 Task: Create a rule from the Routing list, Task moved to a section -> Set Priority in the project AcePlan , set the section as Done clear the priority
Action: Mouse moved to (48, 329)
Screenshot: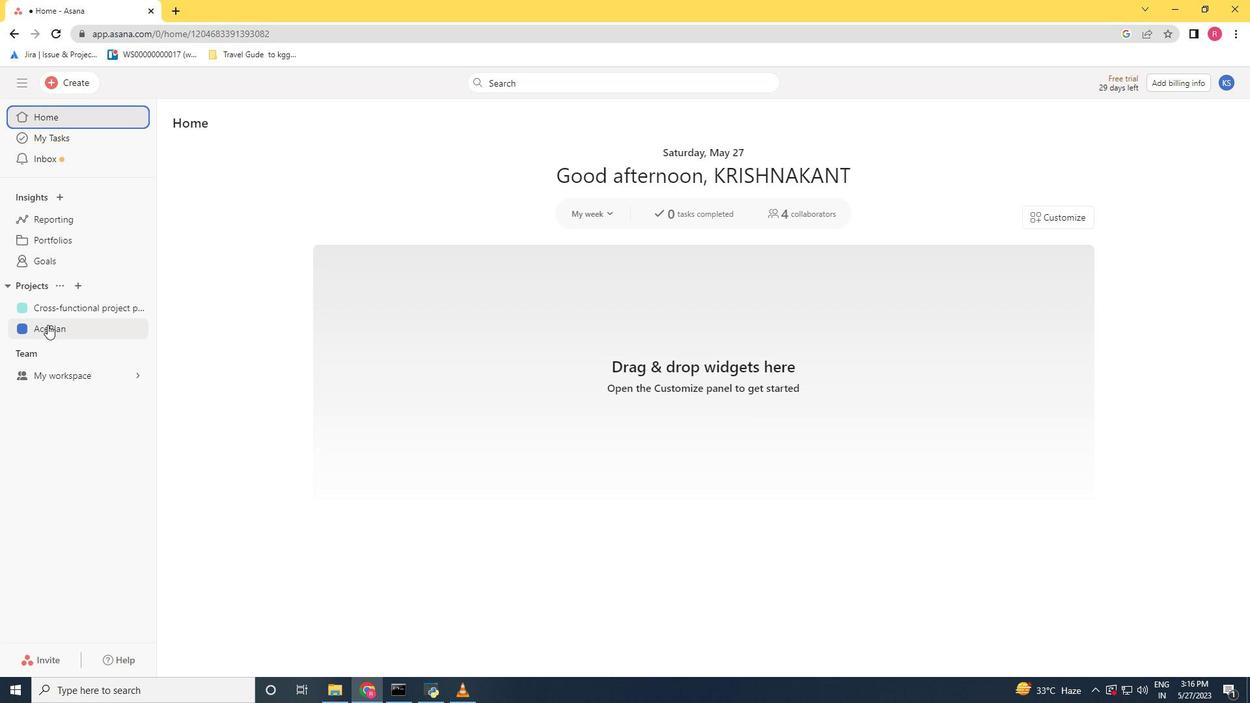 
Action: Mouse pressed left at (48, 329)
Screenshot: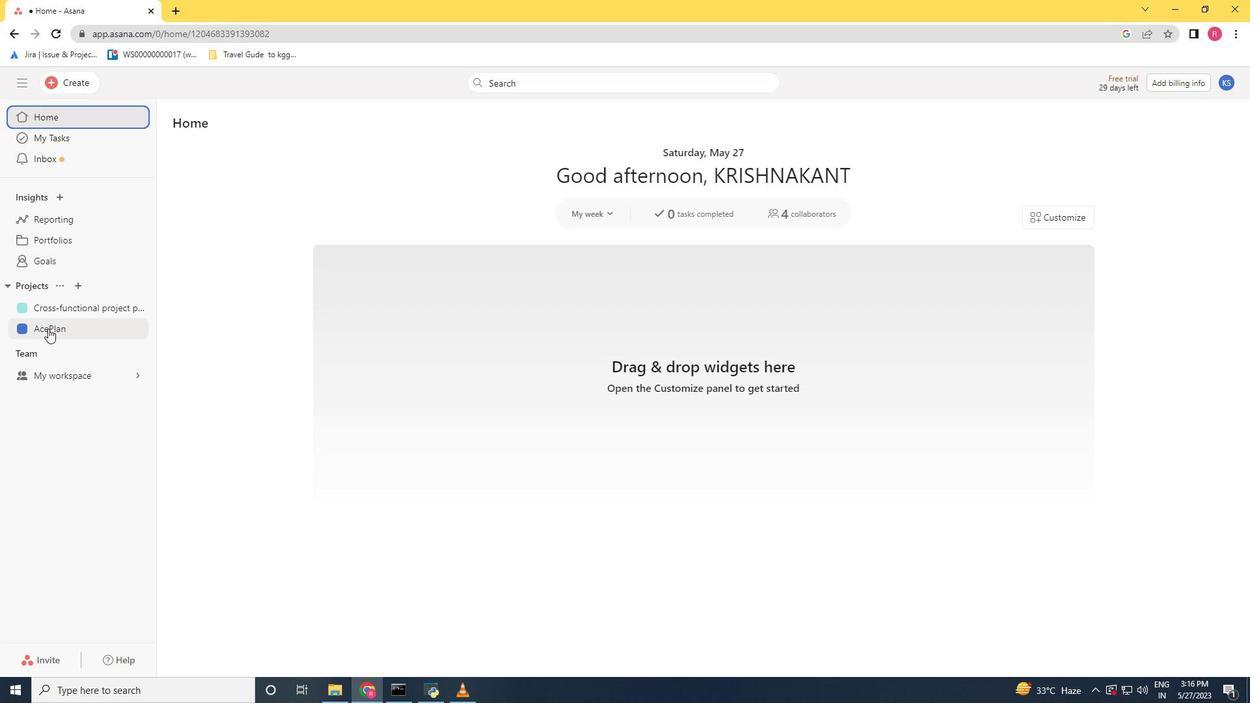 
Action: Mouse moved to (1196, 132)
Screenshot: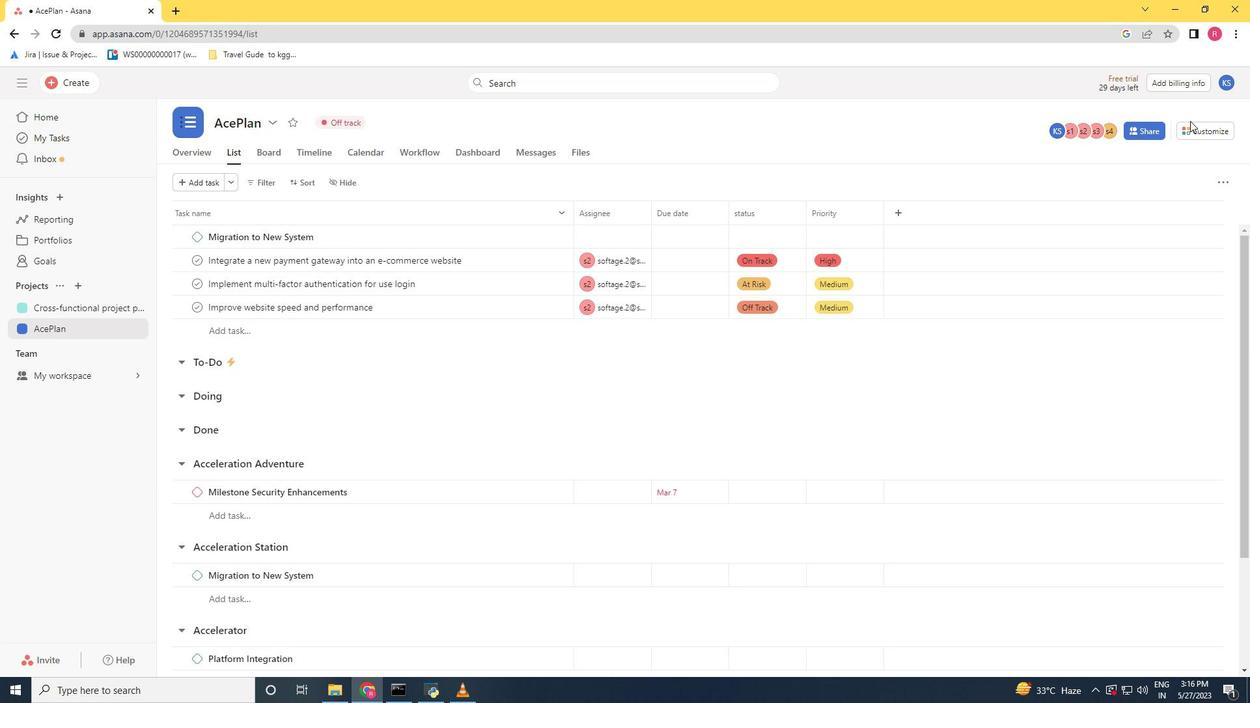 
Action: Mouse pressed left at (1196, 132)
Screenshot: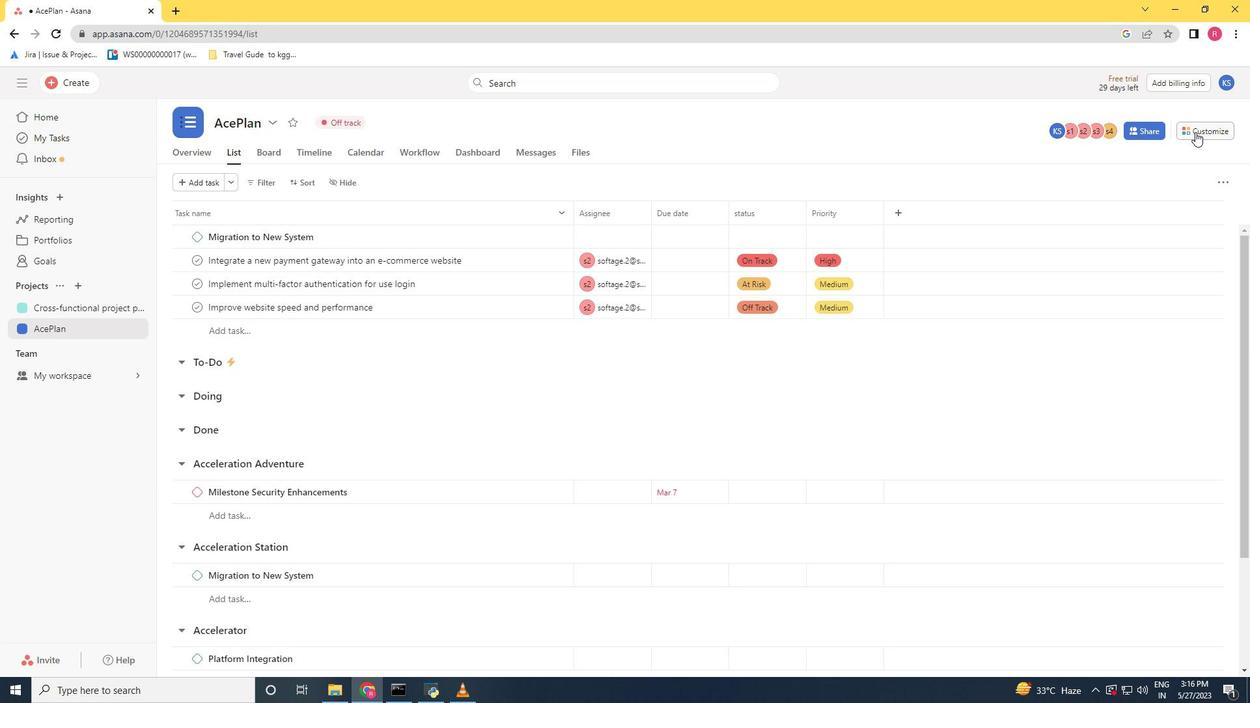 
Action: Mouse moved to (989, 302)
Screenshot: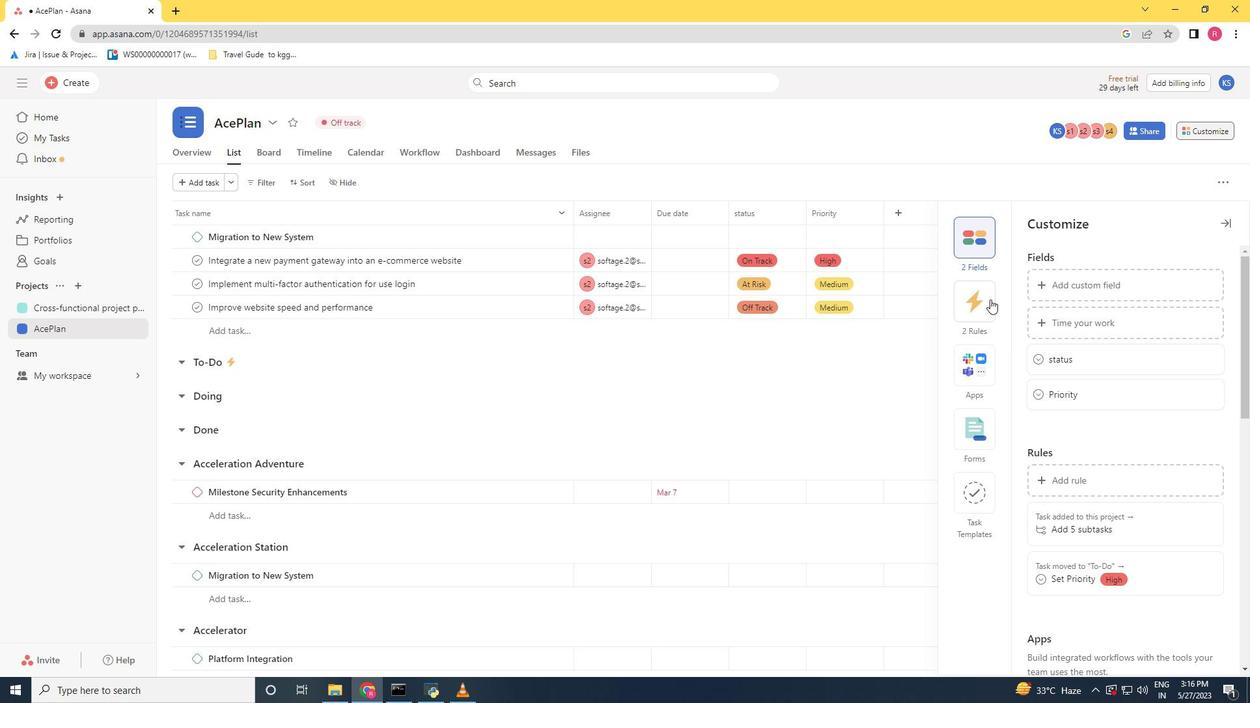 
Action: Mouse pressed left at (989, 302)
Screenshot: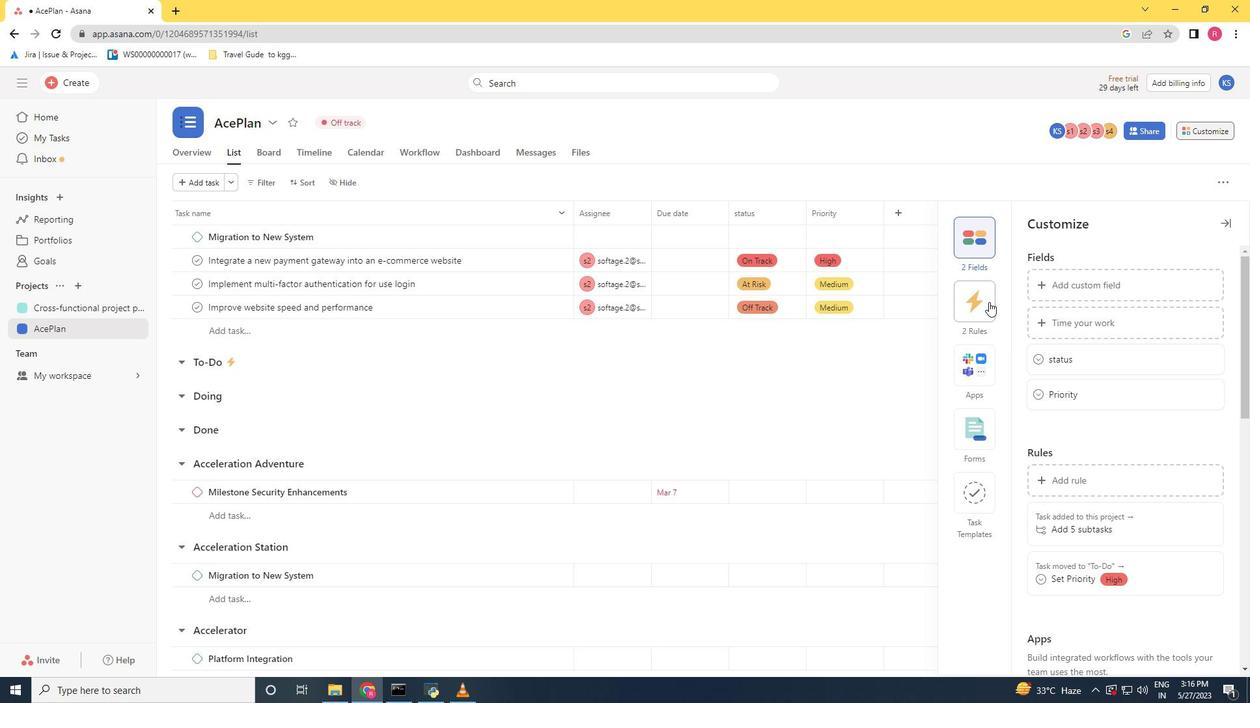 
Action: Mouse moved to (1075, 276)
Screenshot: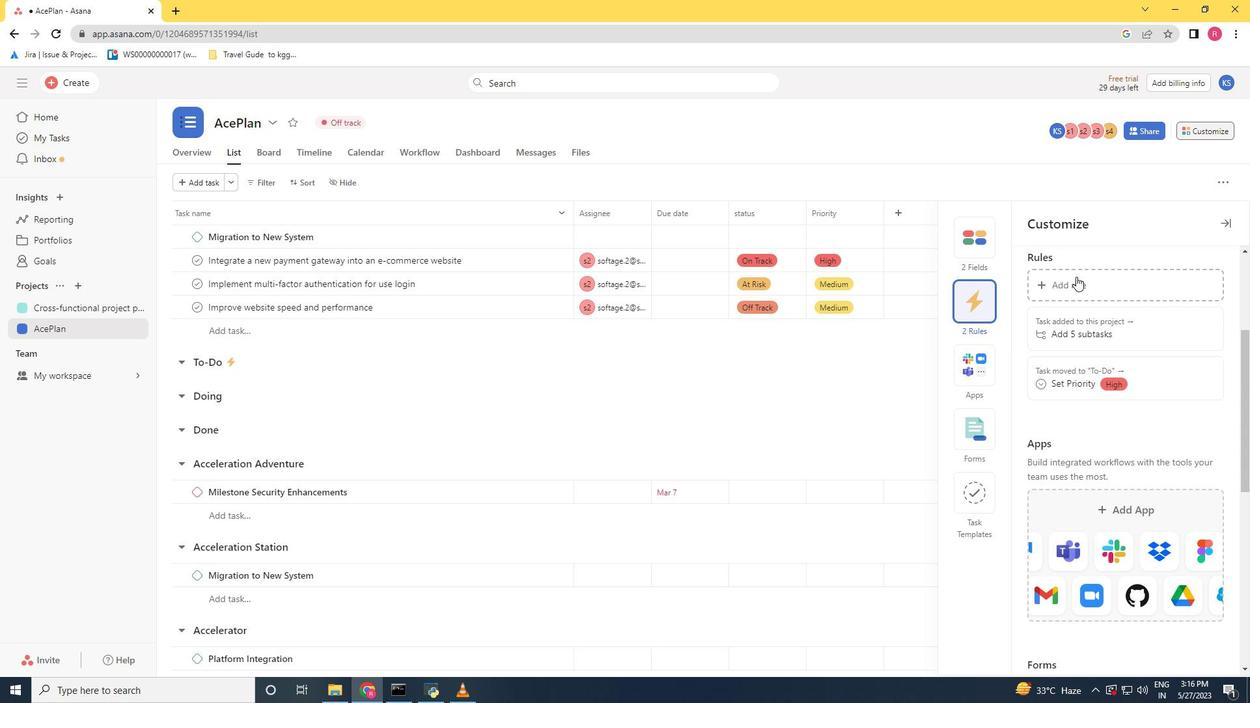 
Action: Mouse pressed left at (1075, 276)
Screenshot: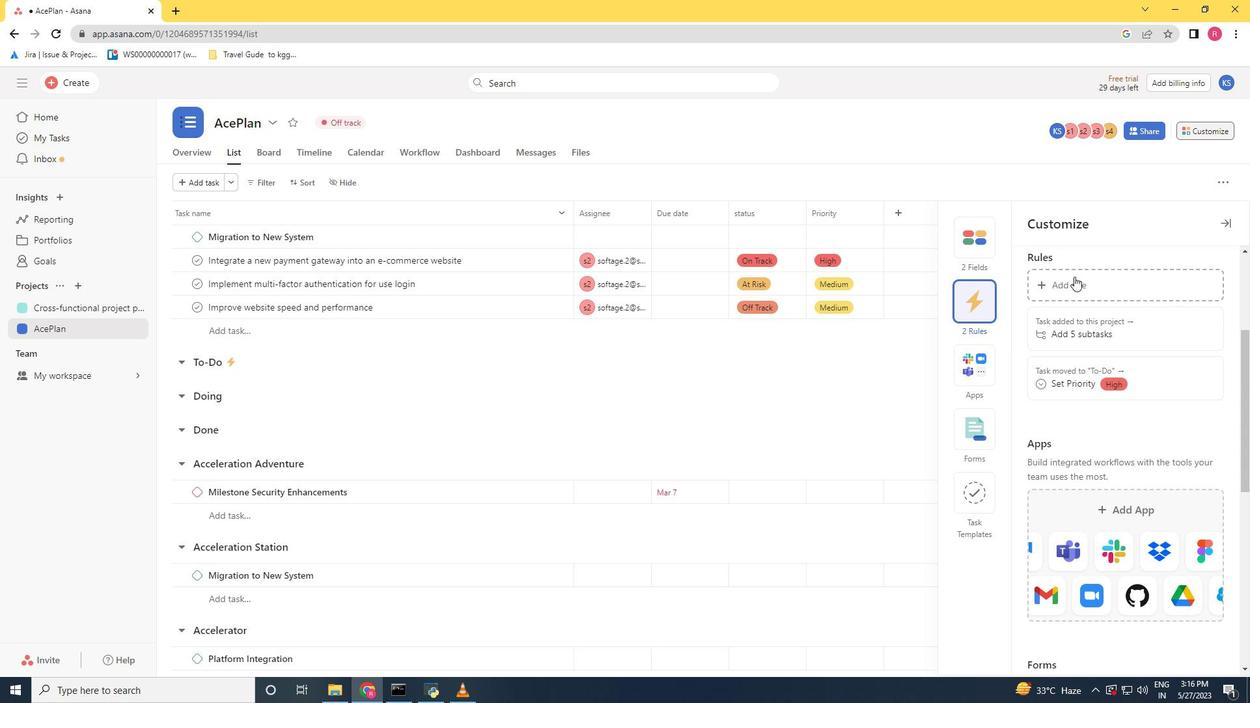 
Action: Mouse moved to (283, 192)
Screenshot: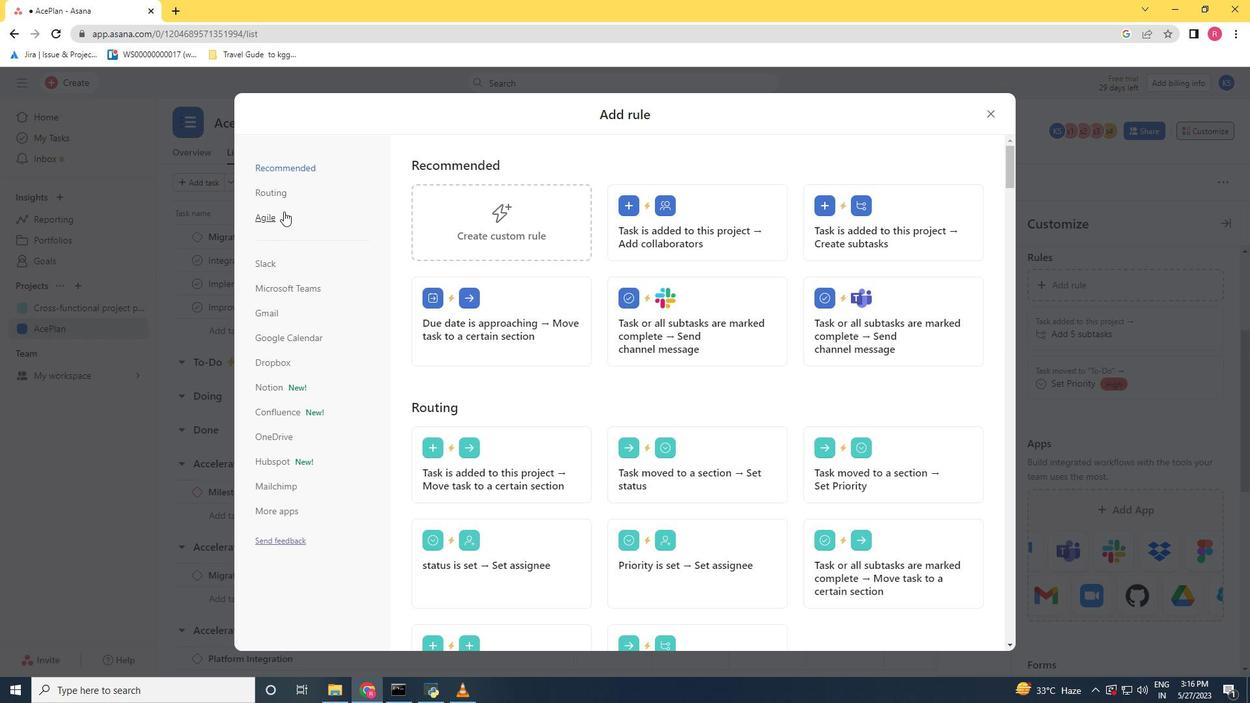 
Action: Mouse pressed left at (283, 192)
Screenshot: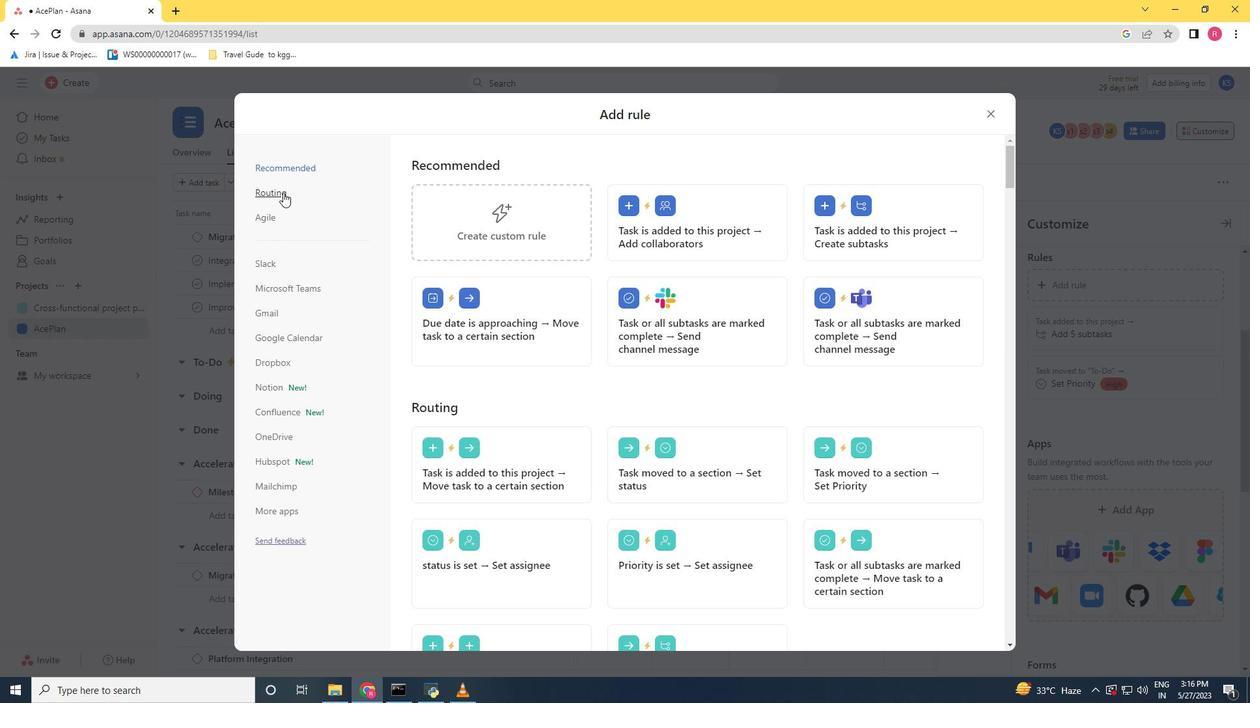 
Action: Mouse moved to (632, 237)
Screenshot: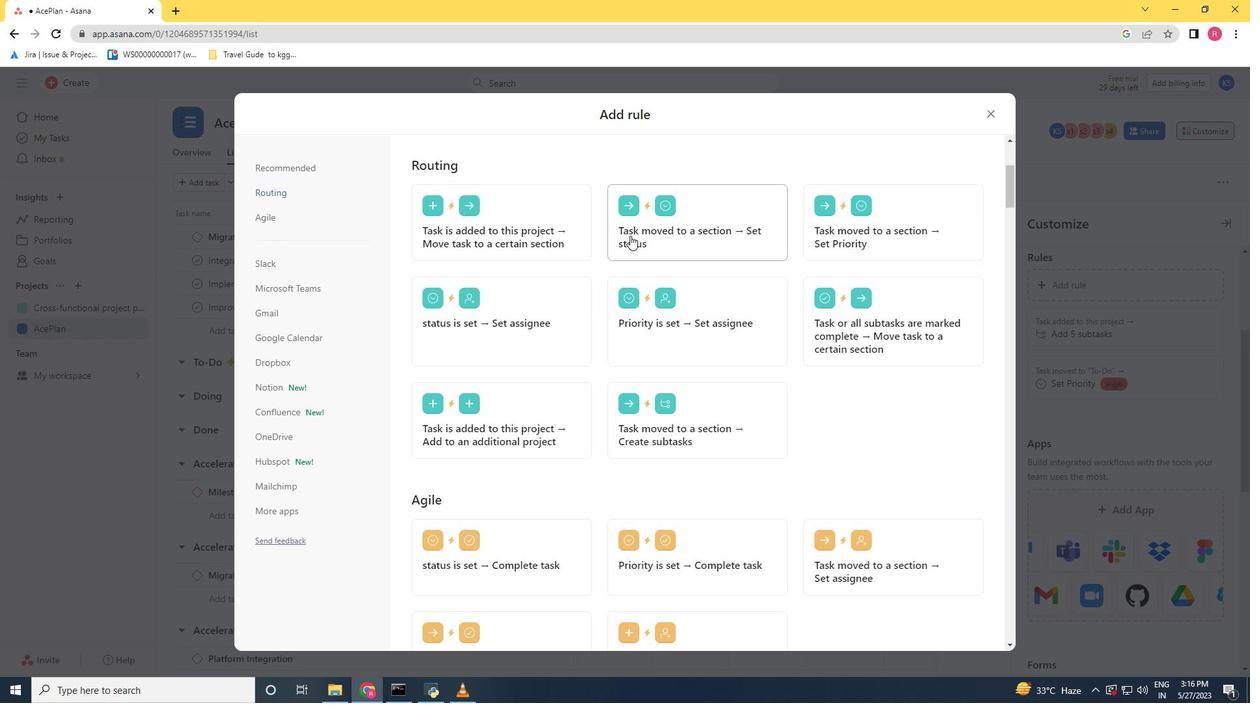 
Action: Mouse pressed left at (632, 237)
Screenshot: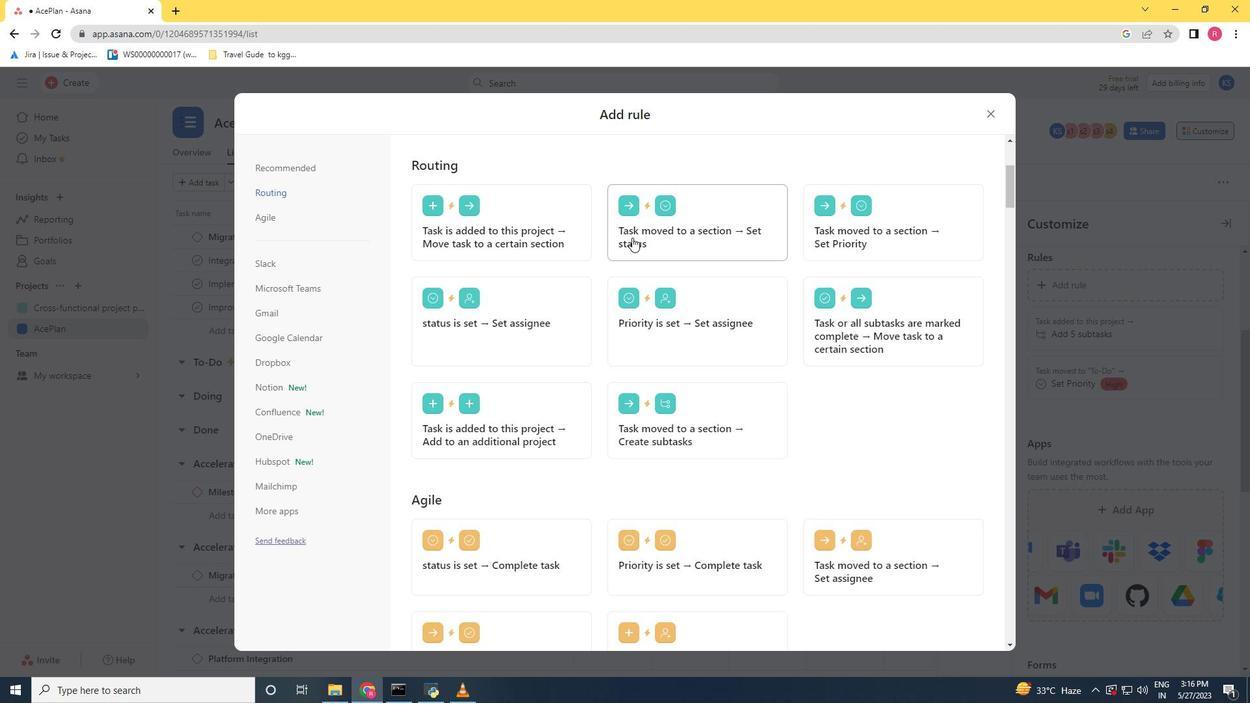 
Action: Mouse moved to (572, 345)
Screenshot: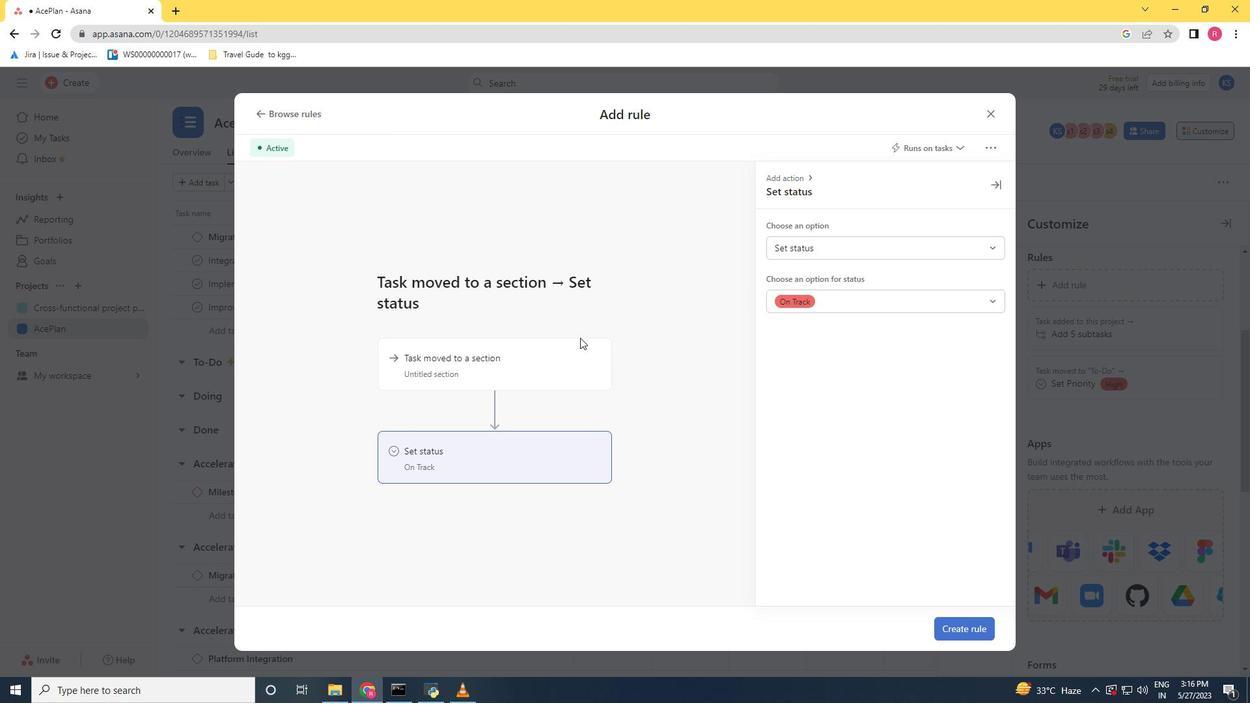 
Action: Mouse pressed left at (572, 345)
Screenshot: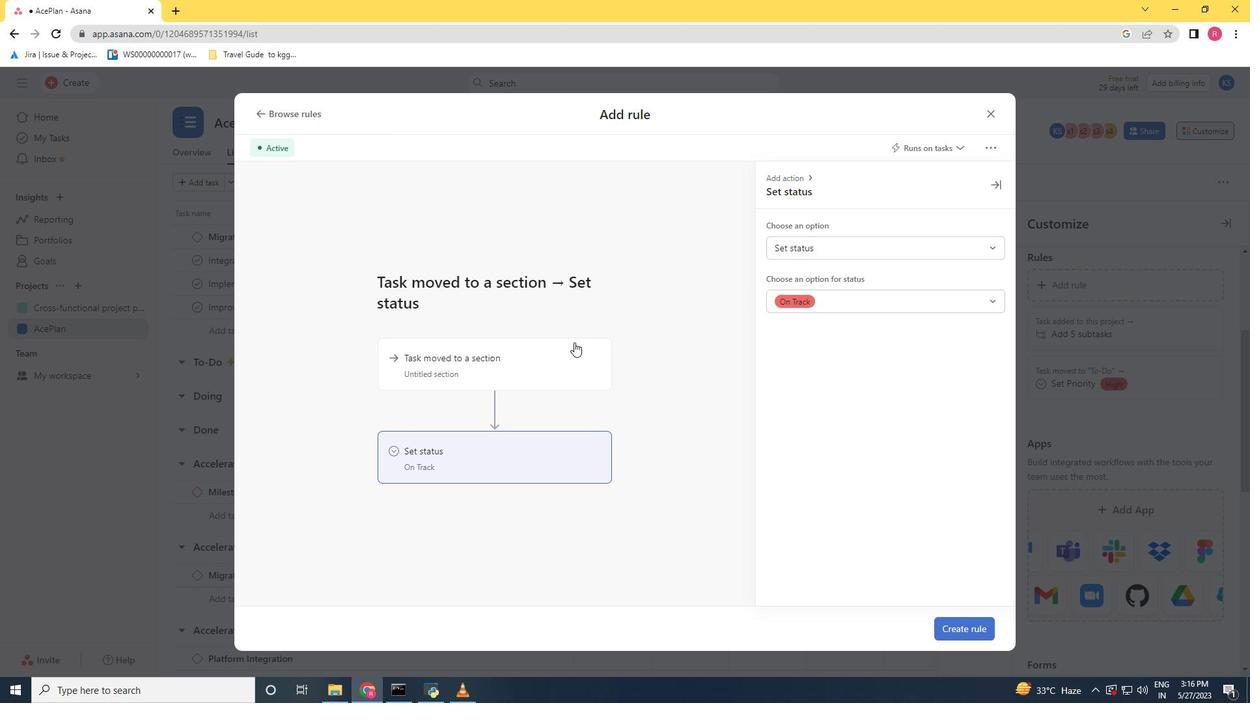 
Action: Mouse moved to (893, 242)
Screenshot: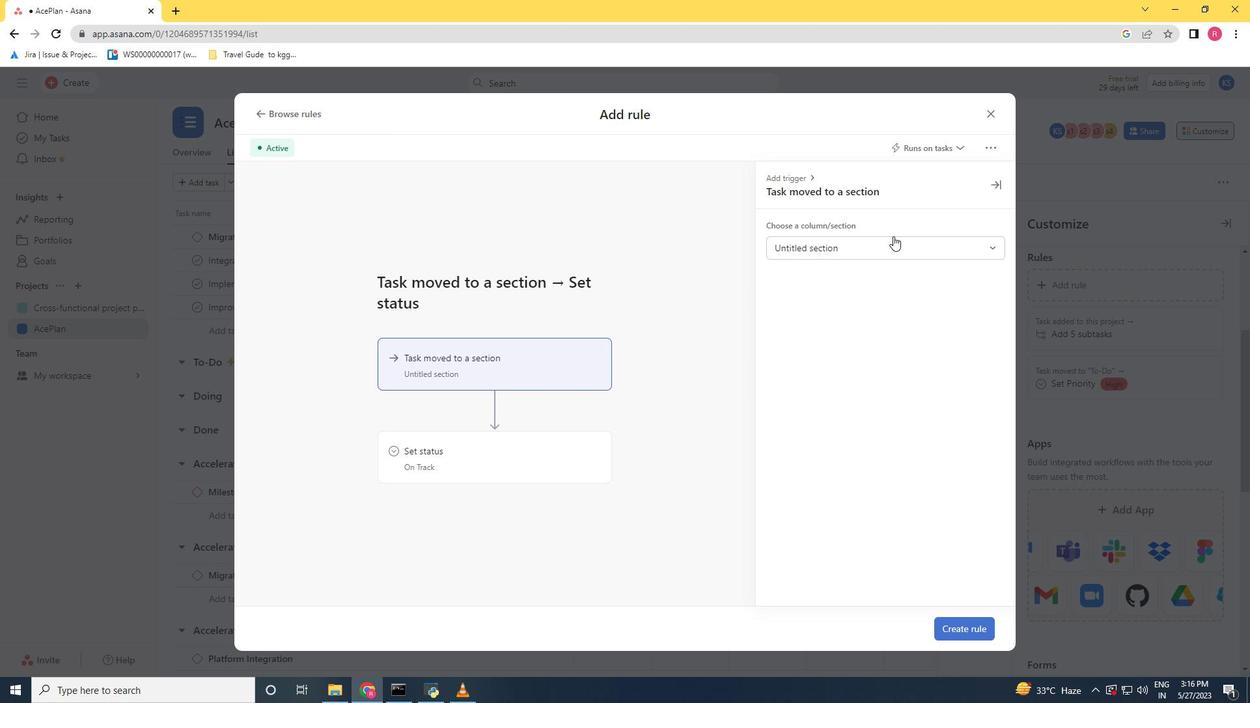 
Action: Mouse pressed left at (893, 242)
Screenshot: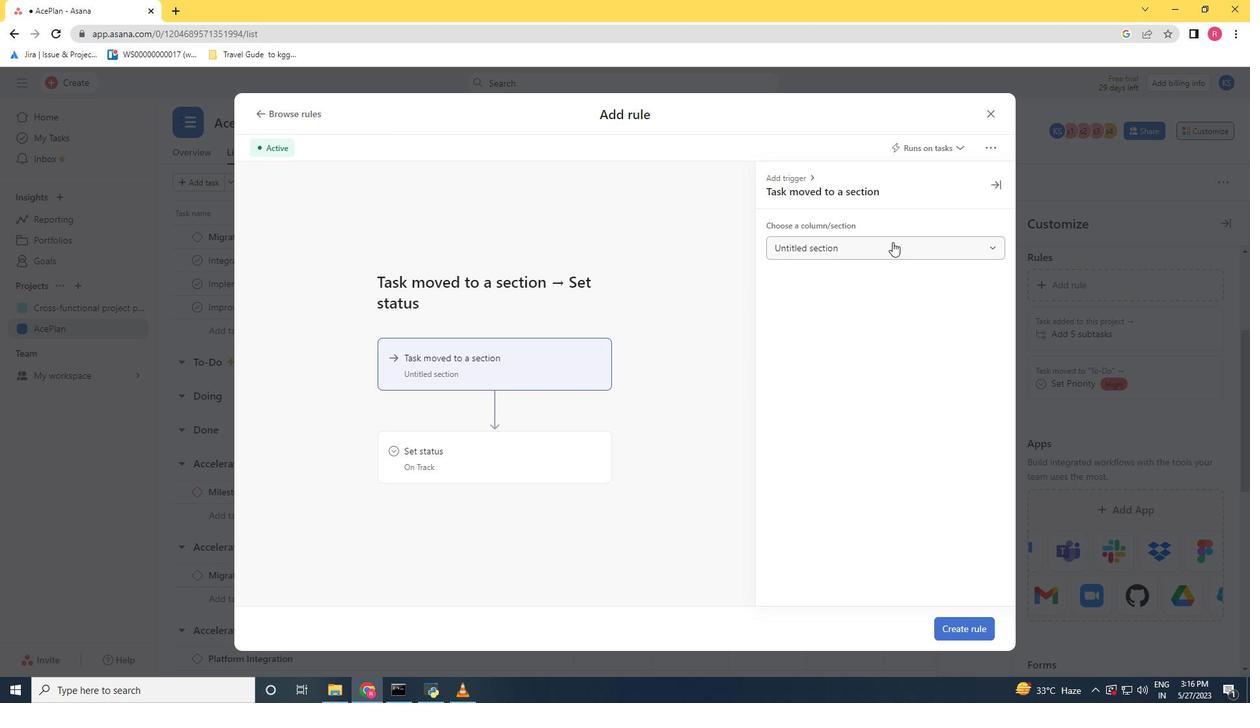 
Action: Mouse moved to (826, 339)
Screenshot: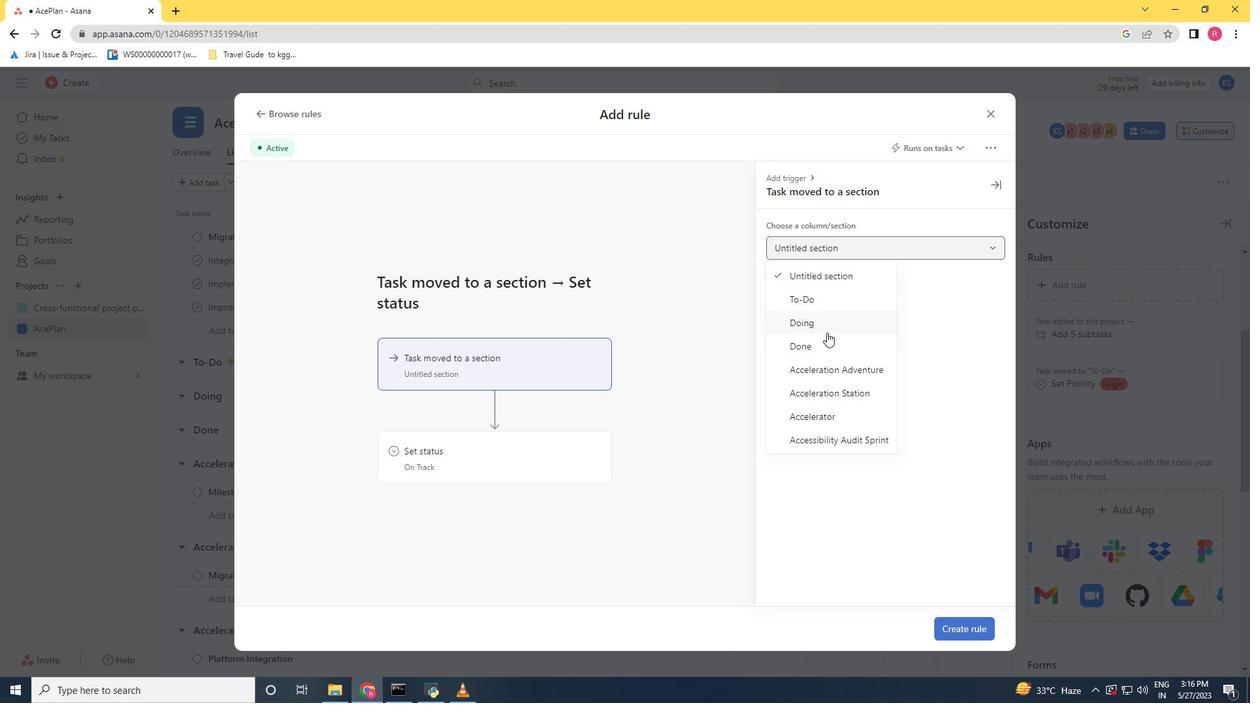 
Action: Mouse pressed left at (826, 339)
Screenshot: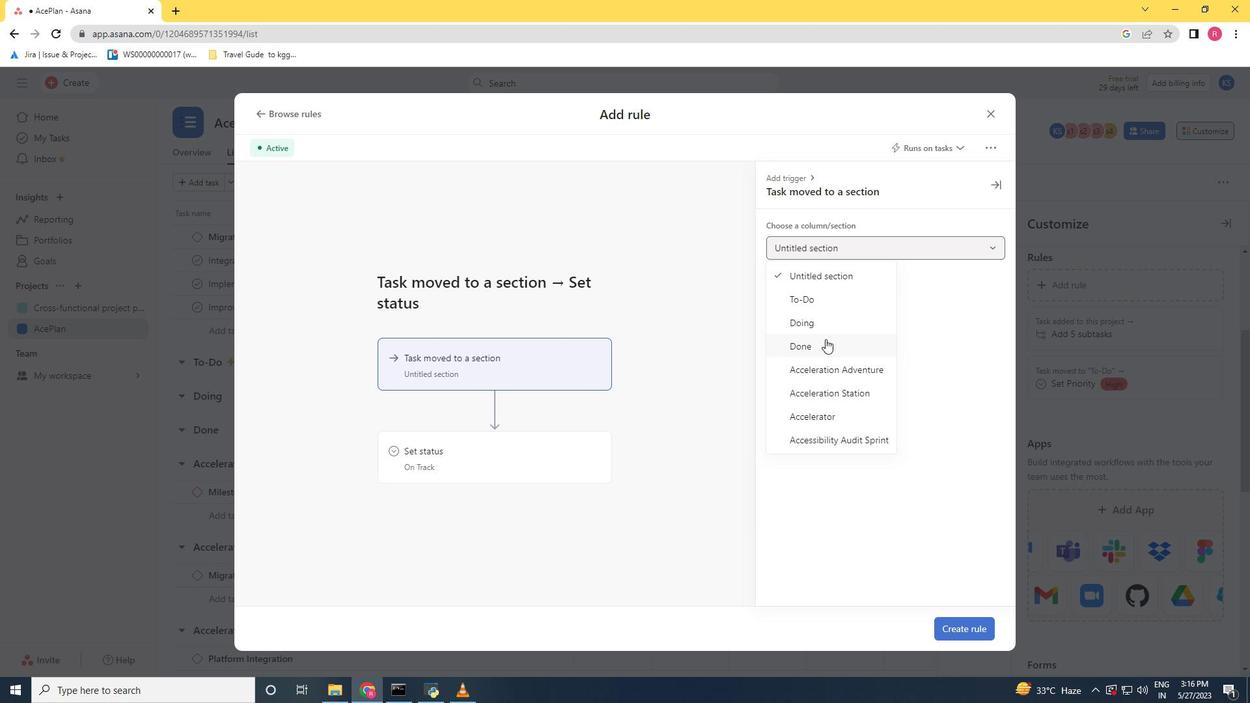 
Action: Mouse moved to (500, 464)
Screenshot: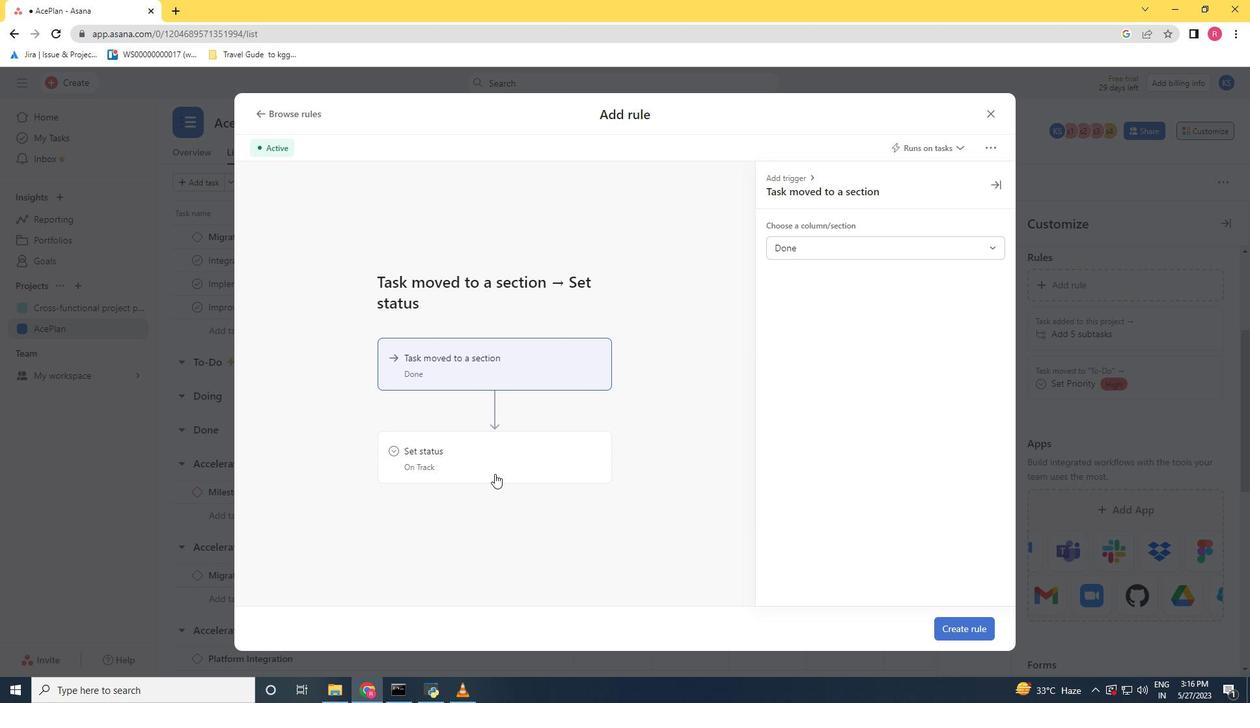 
Action: Mouse pressed left at (500, 464)
Screenshot: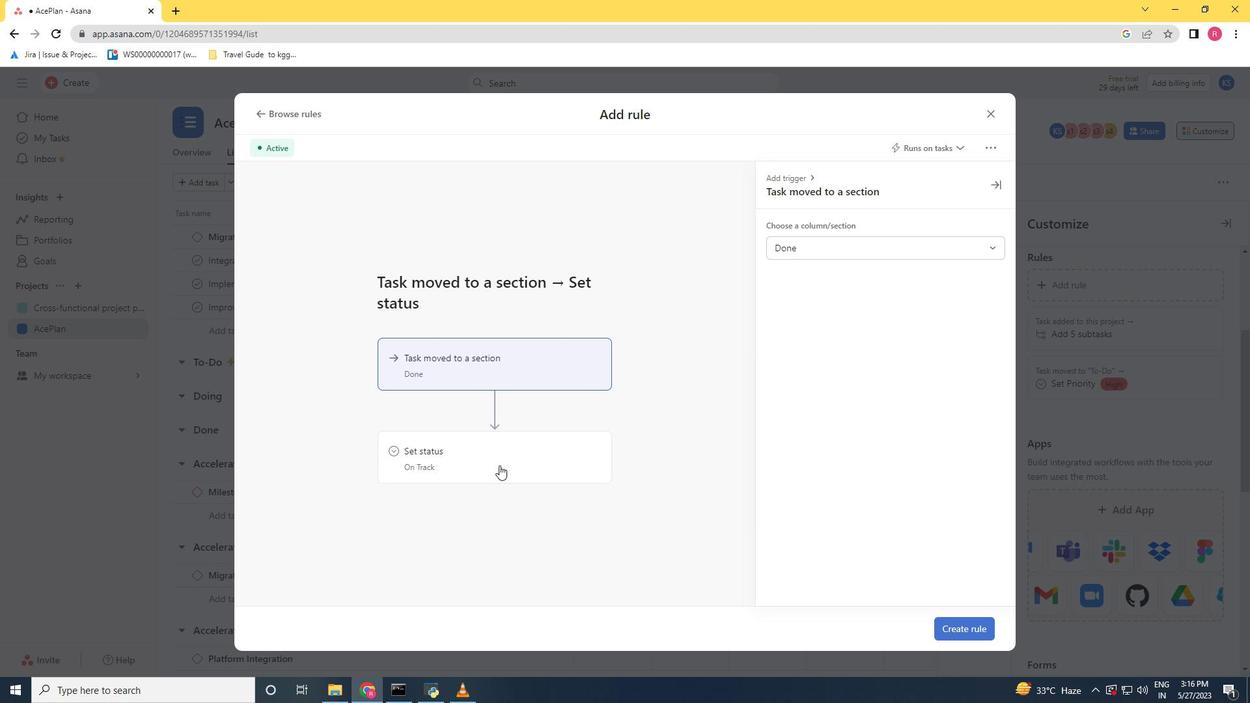 
Action: Mouse moved to (903, 297)
Screenshot: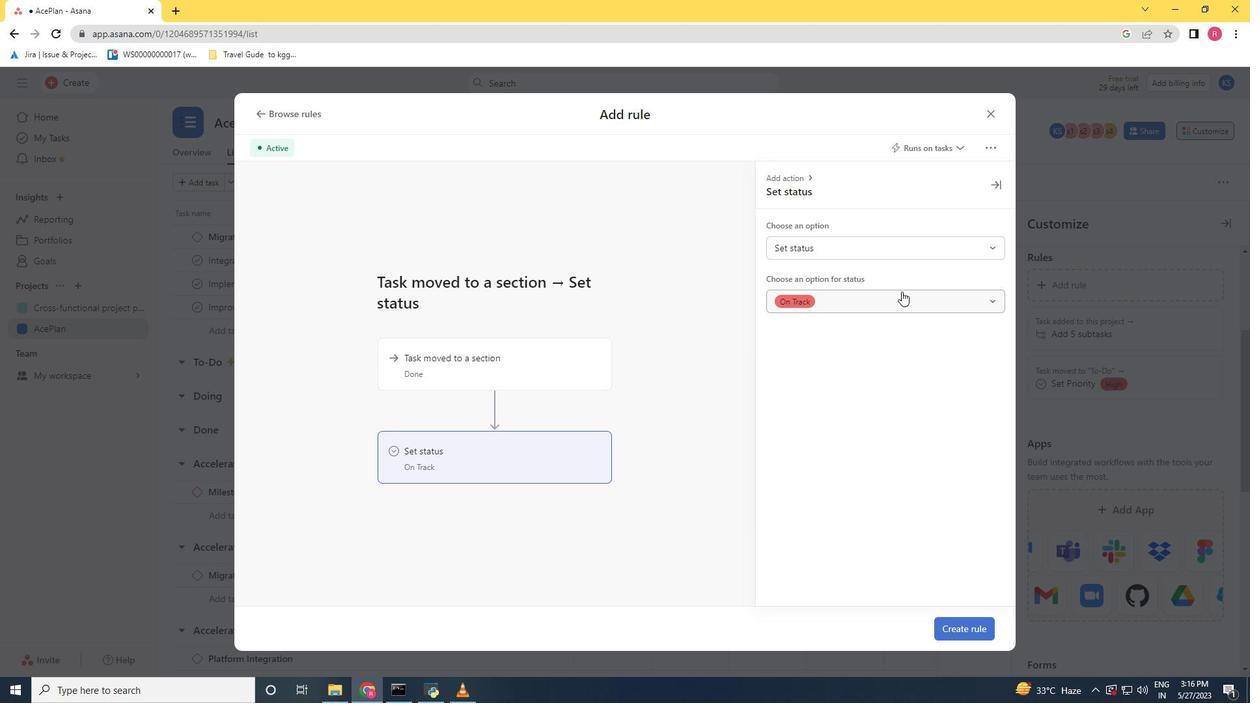 
Action: Mouse pressed left at (903, 297)
Screenshot: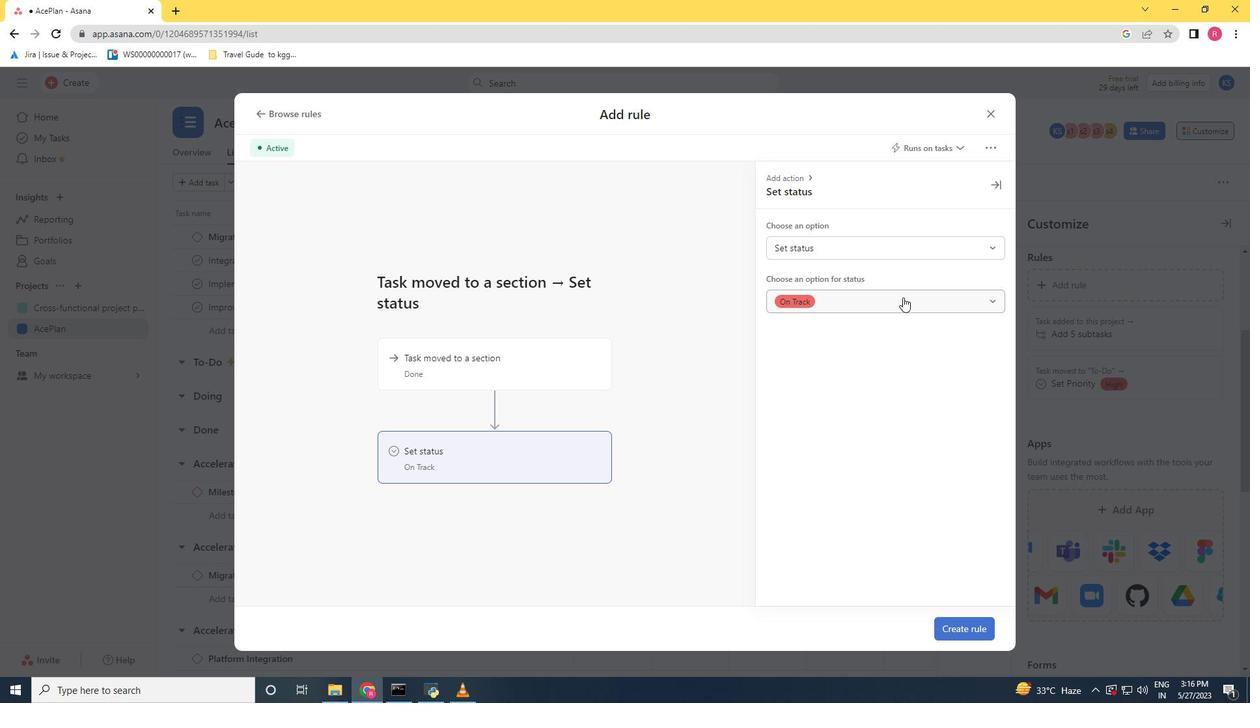 
Action: Mouse pressed left at (903, 297)
Screenshot: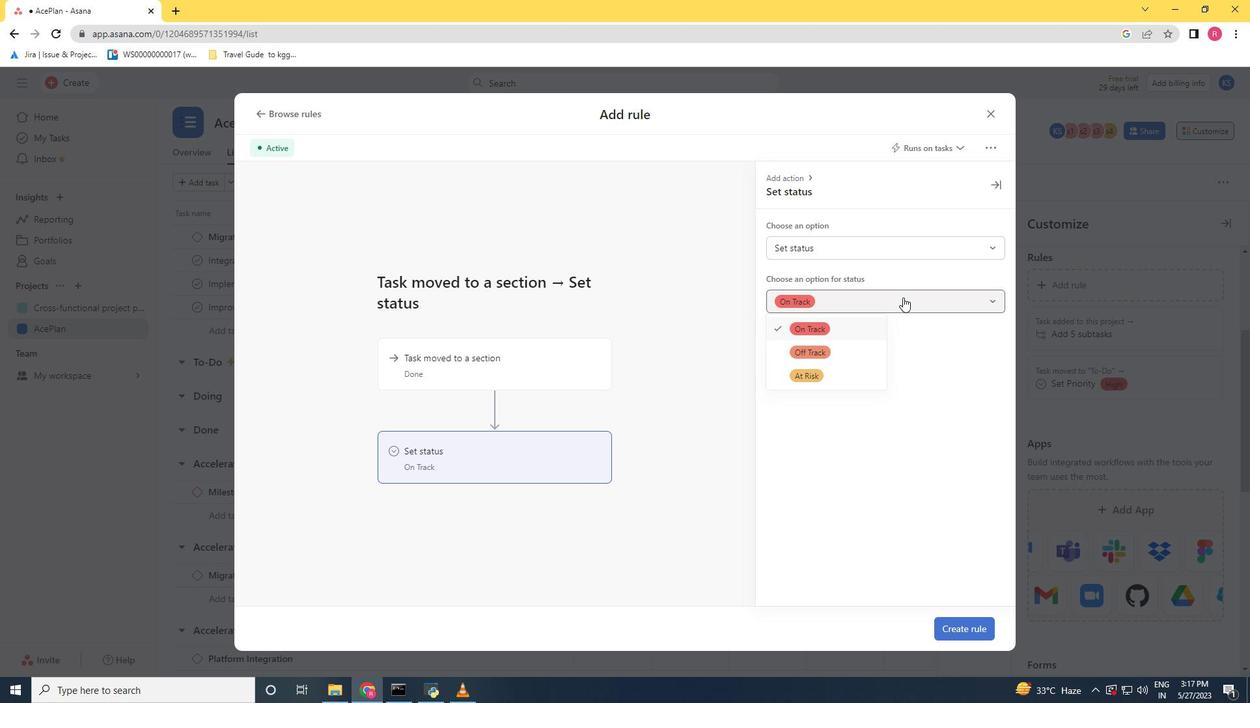 
Action: Mouse moved to (782, 175)
Screenshot: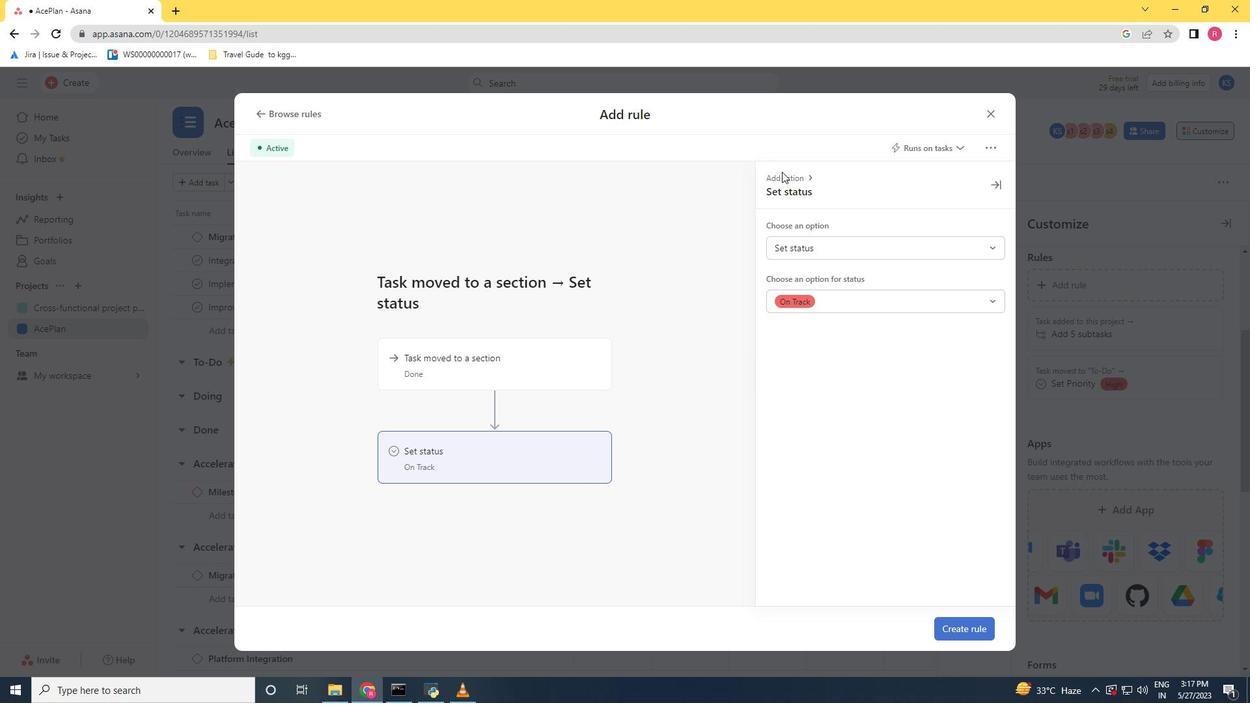 
Action: Mouse pressed left at (782, 175)
Screenshot: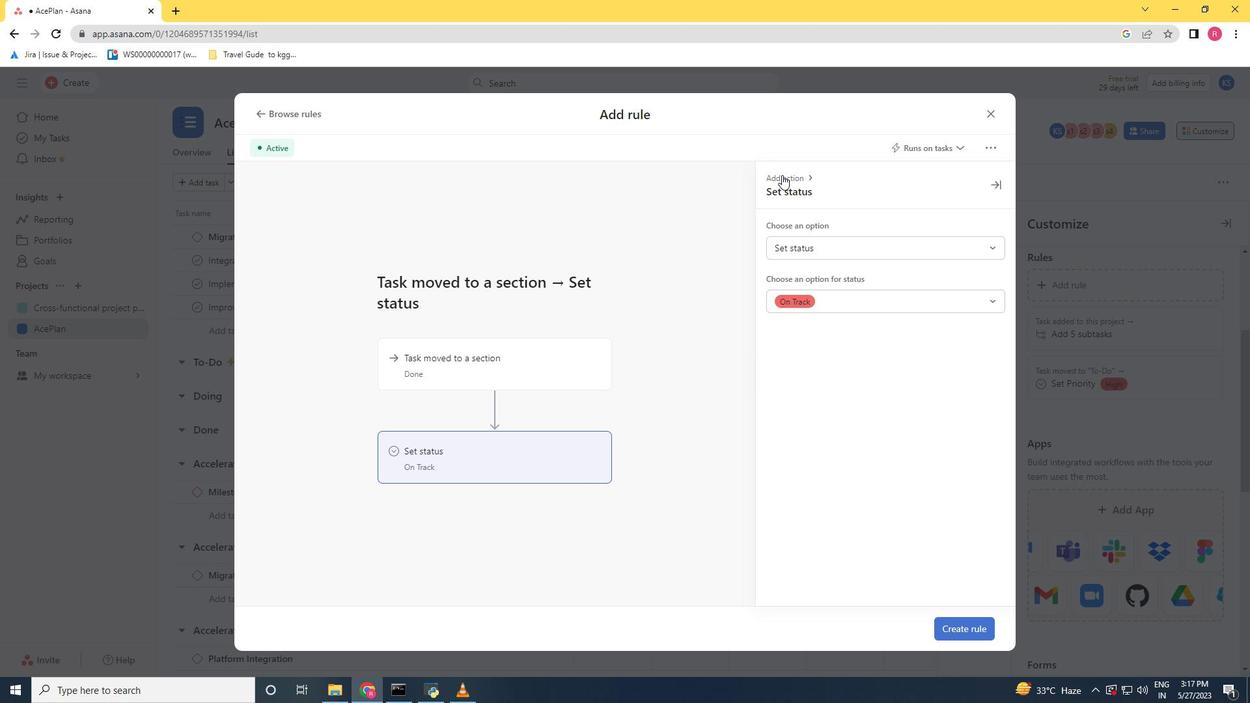 
Action: Mouse moved to (806, 218)
Screenshot: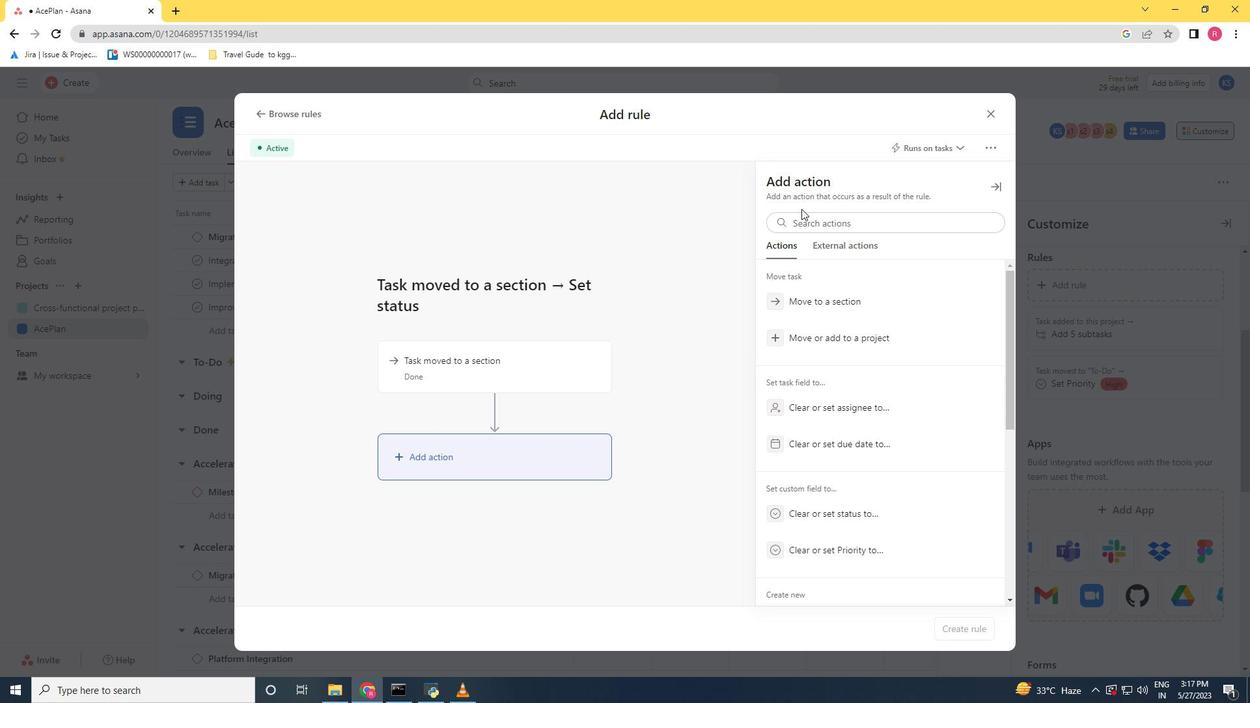 
Action: Mouse pressed left at (806, 218)
Screenshot: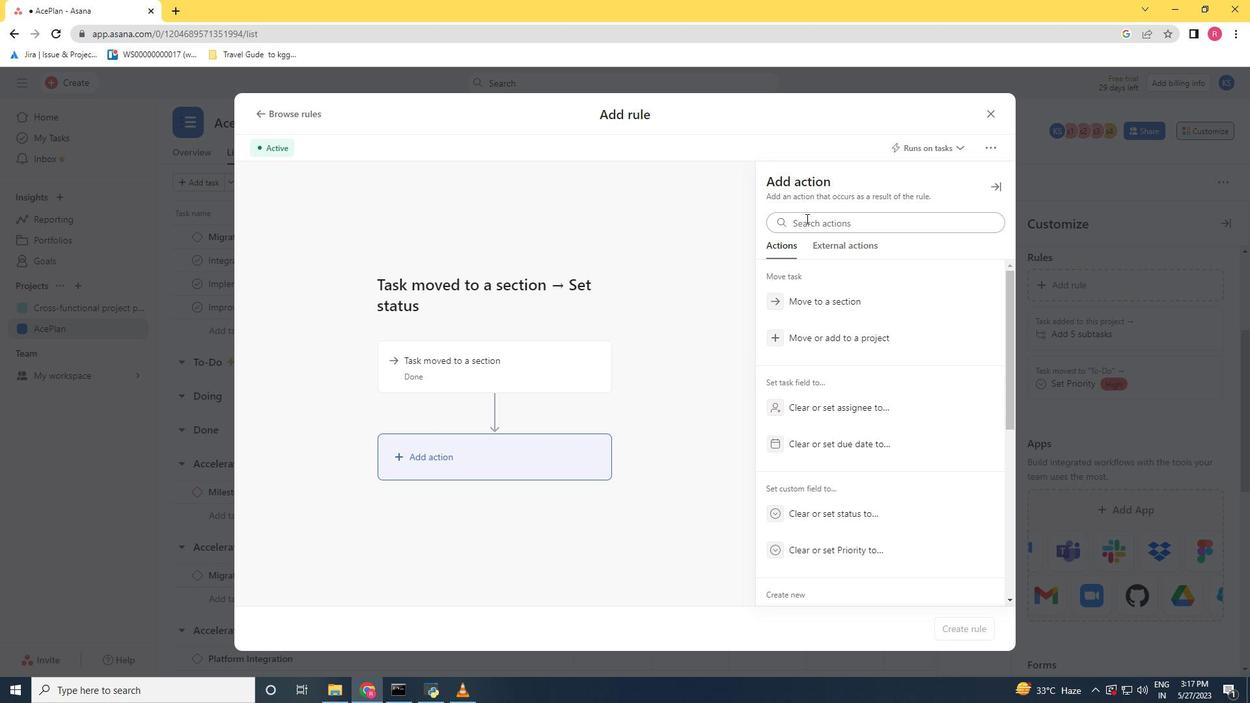 
Action: Key pressed pri
Screenshot: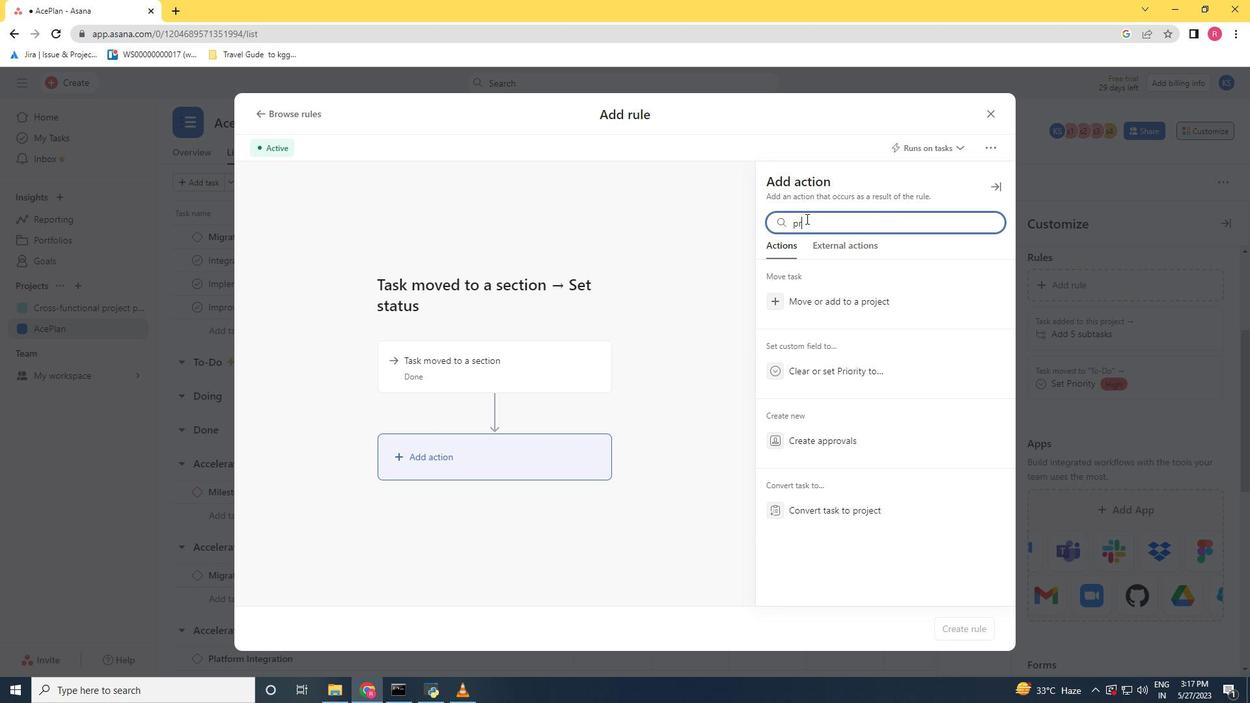 
Action: Mouse moved to (880, 310)
Screenshot: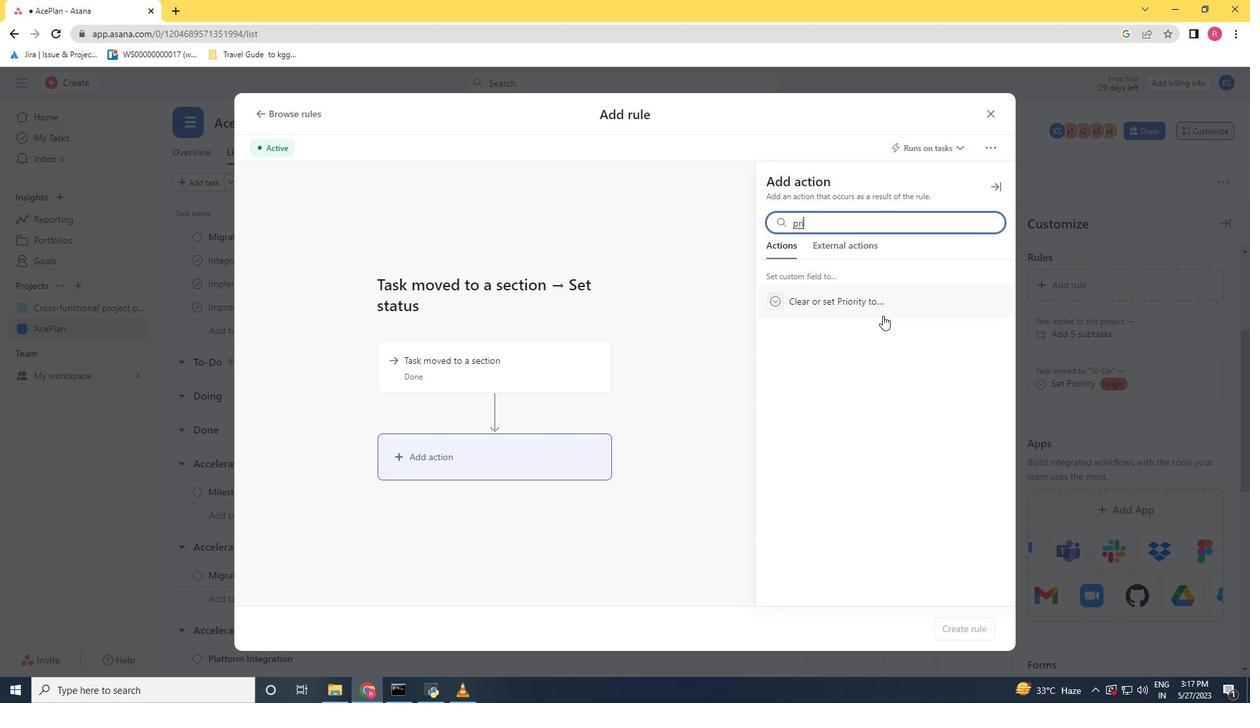 
Action: Mouse pressed left at (880, 310)
Screenshot: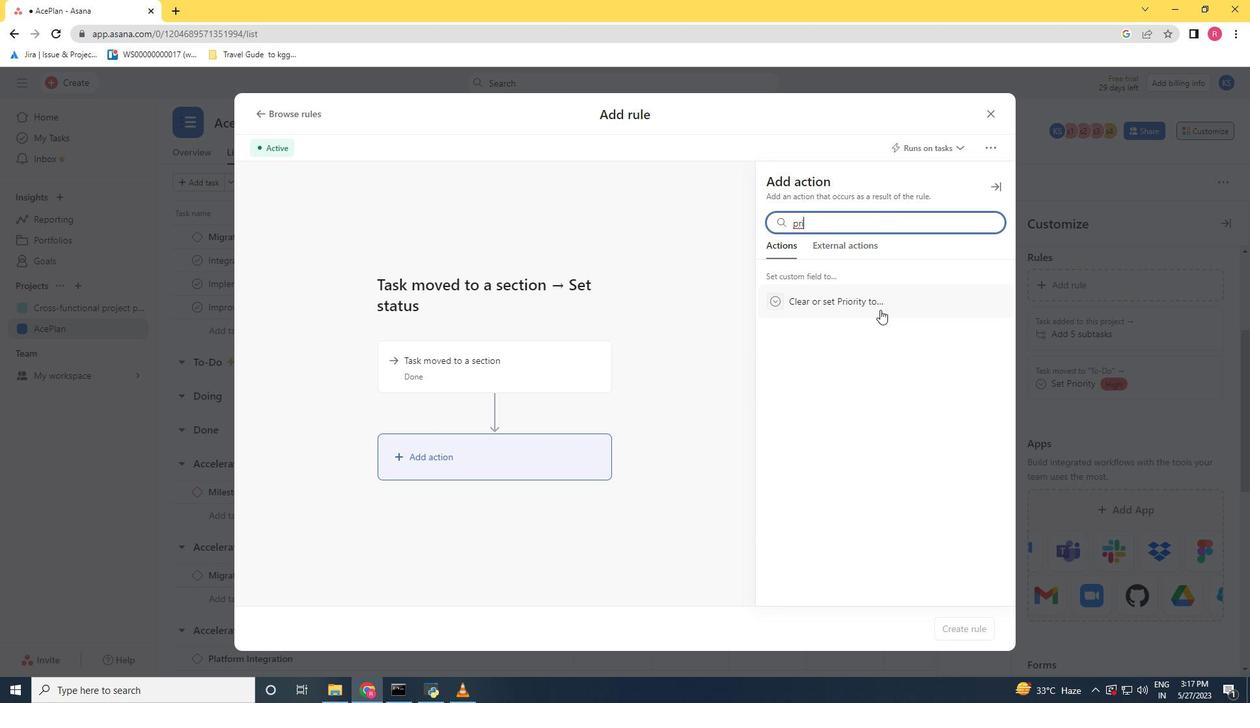 
Action: Mouse moved to (858, 295)
Screenshot: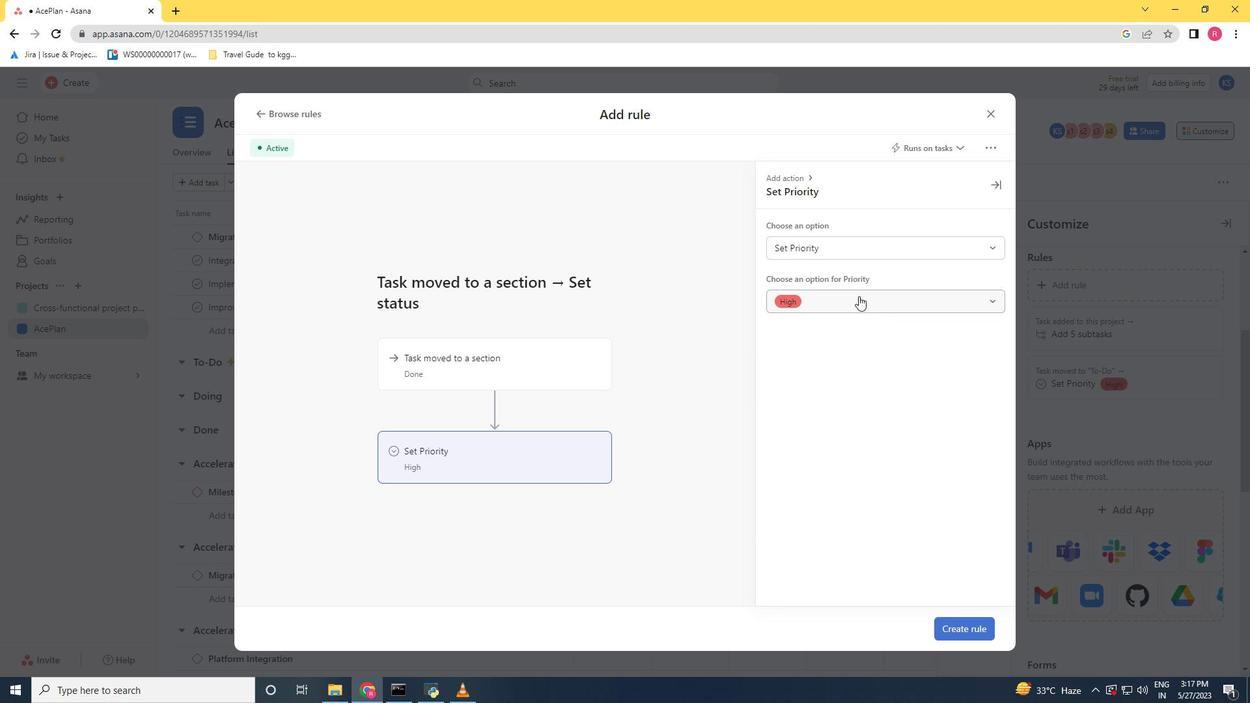 
Action: Mouse pressed left at (858, 295)
Screenshot: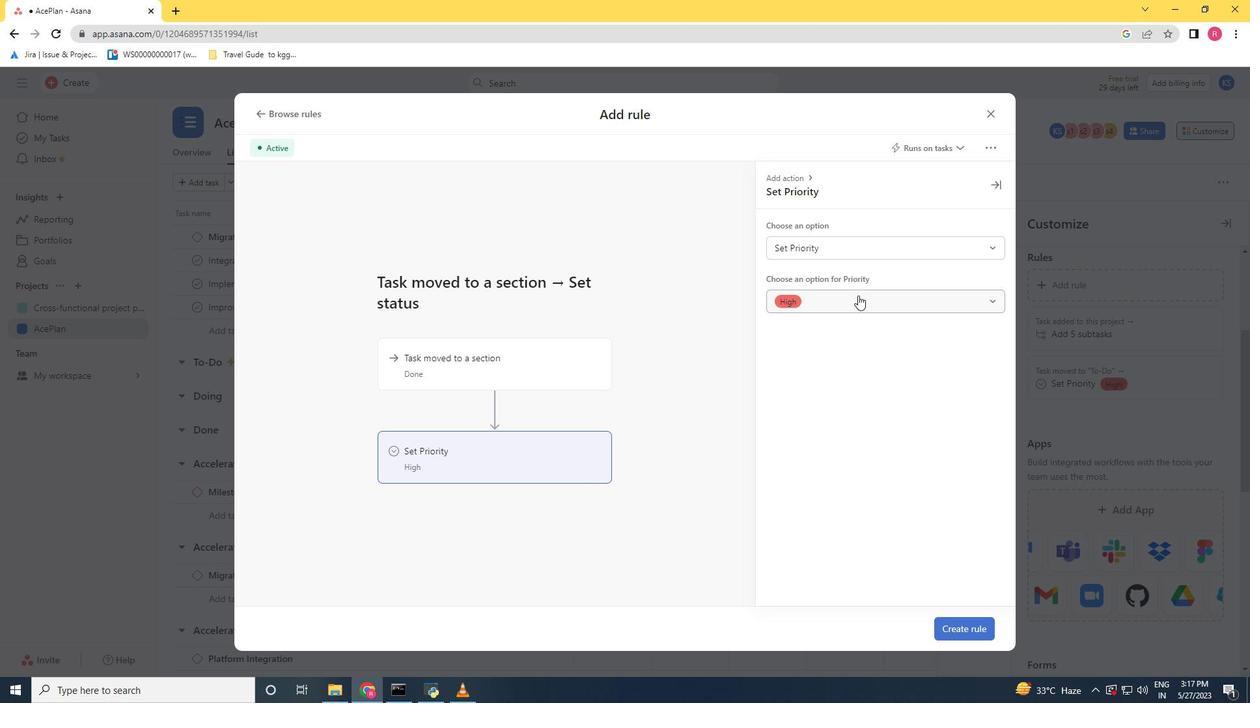 
Action: Mouse moved to (860, 304)
Screenshot: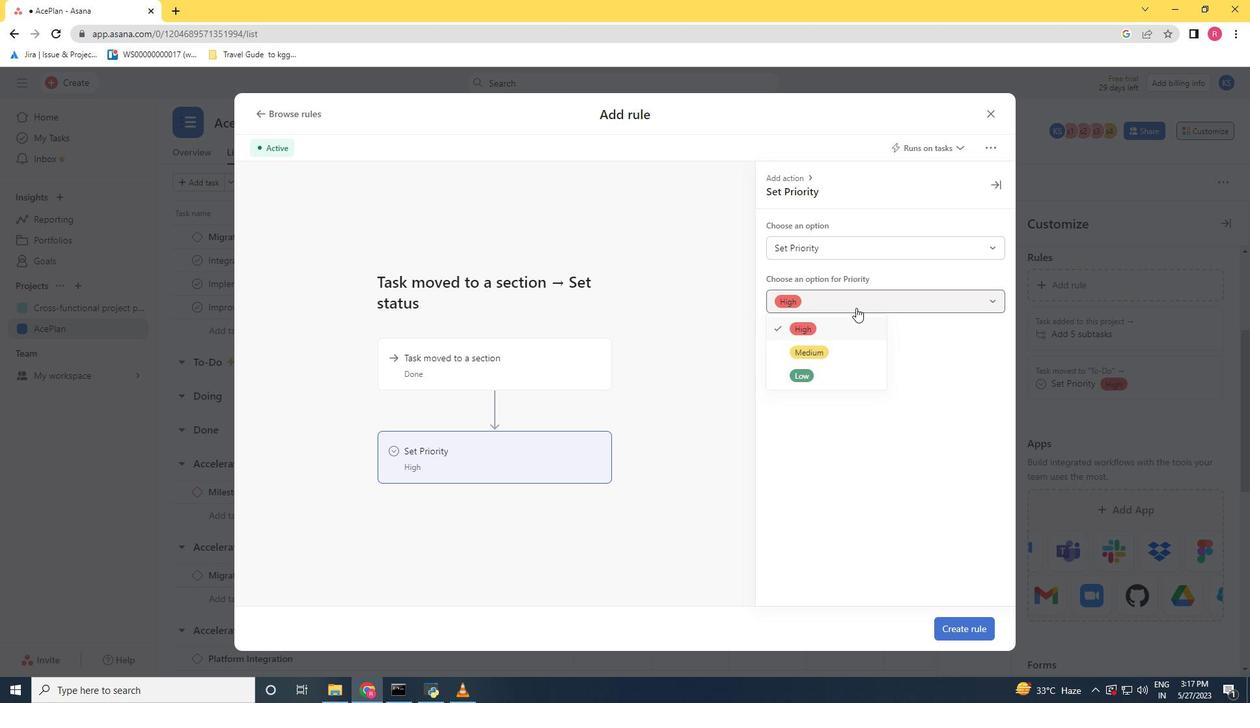 
Action: Mouse pressed left at (860, 304)
Screenshot: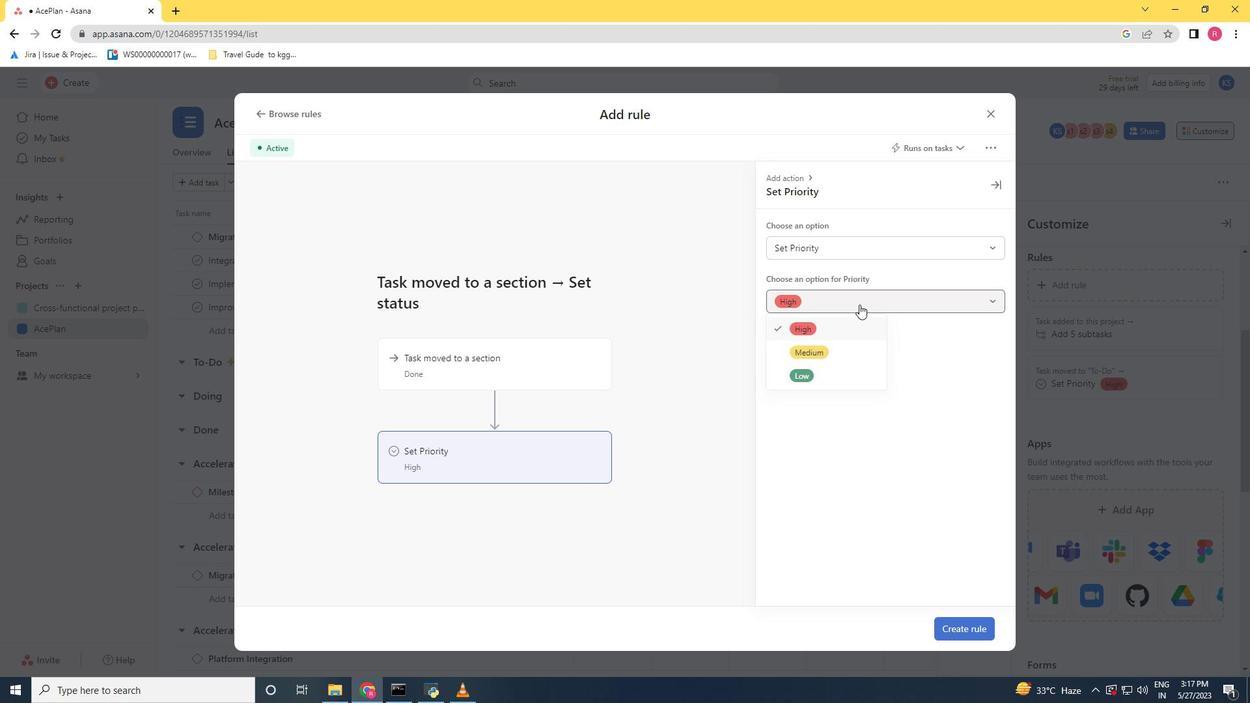 
Action: Mouse moved to (863, 240)
Screenshot: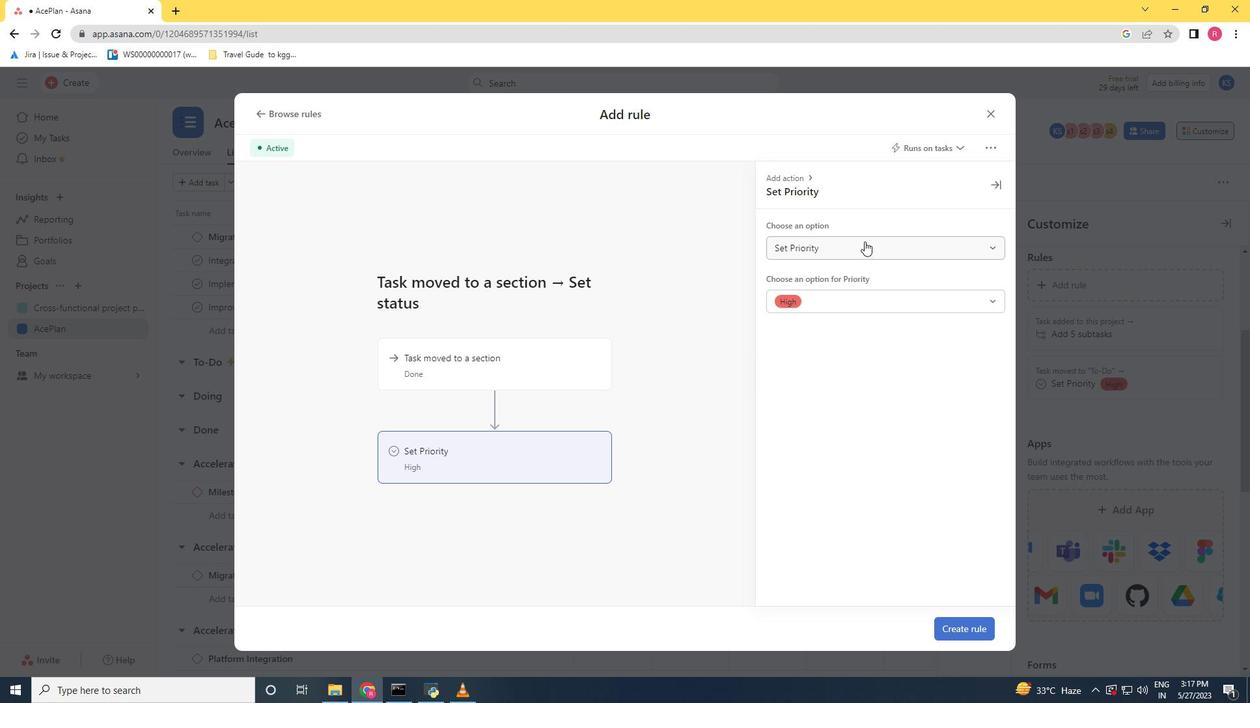 
Action: Mouse pressed left at (863, 240)
Screenshot: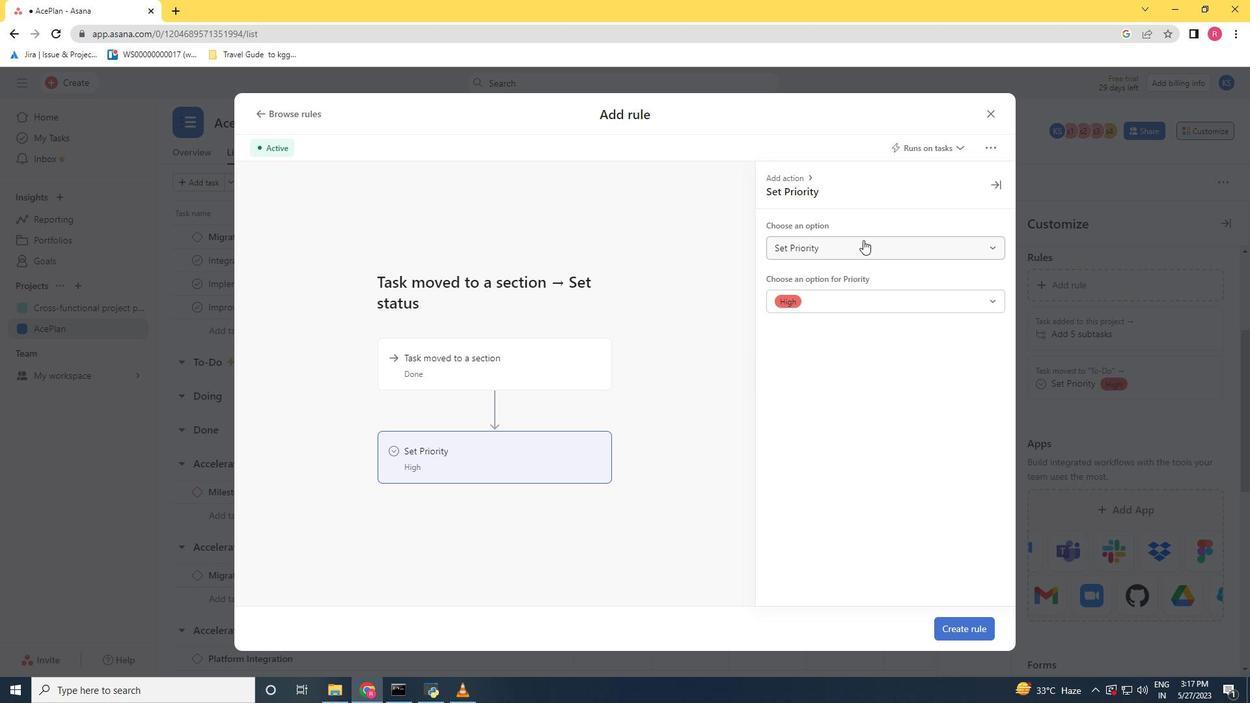 
Action: Mouse moved to (862, 241)
Screenshot: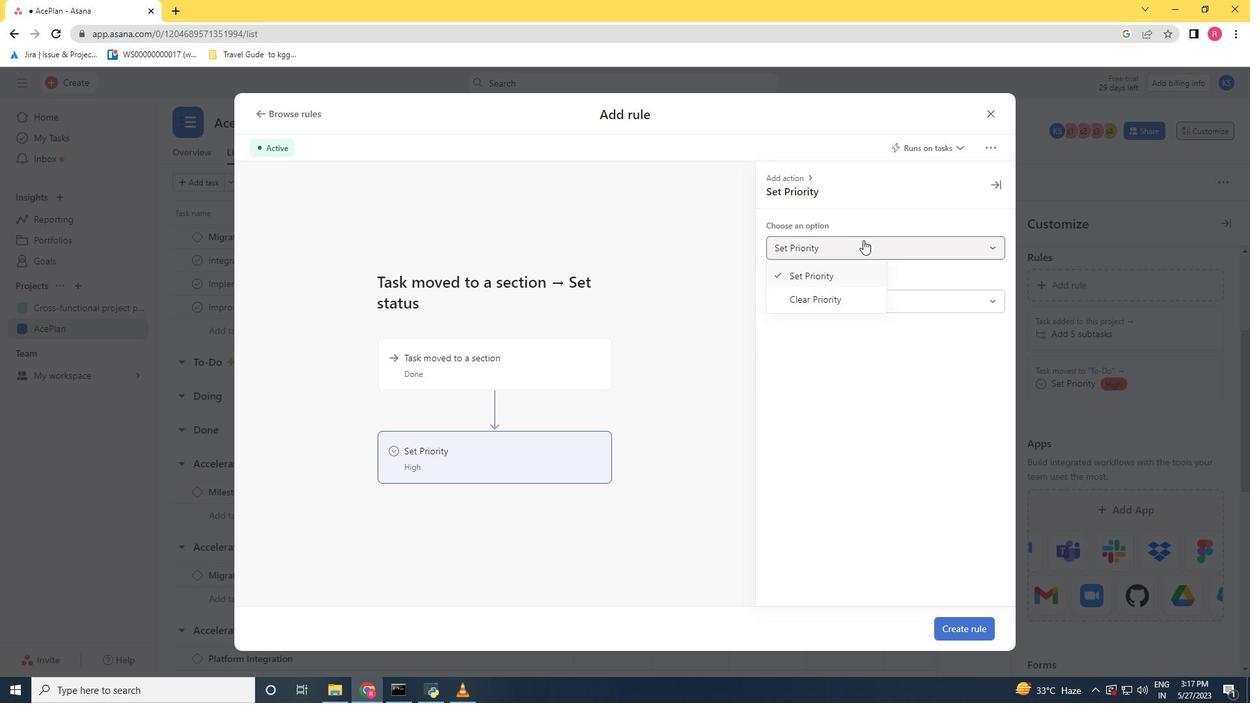 
Action: Mouse pressed left at (862, 241)
Screenshot: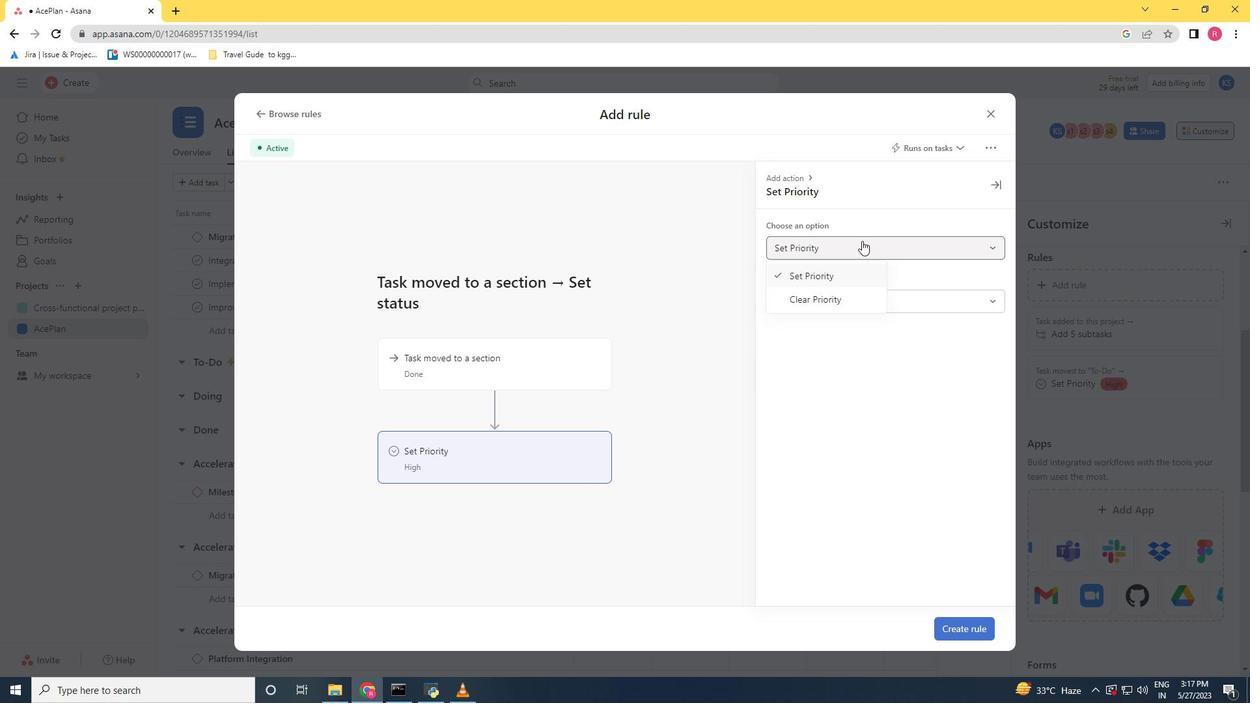 
Action: Mouse moved to (418, 354)
Screenshot: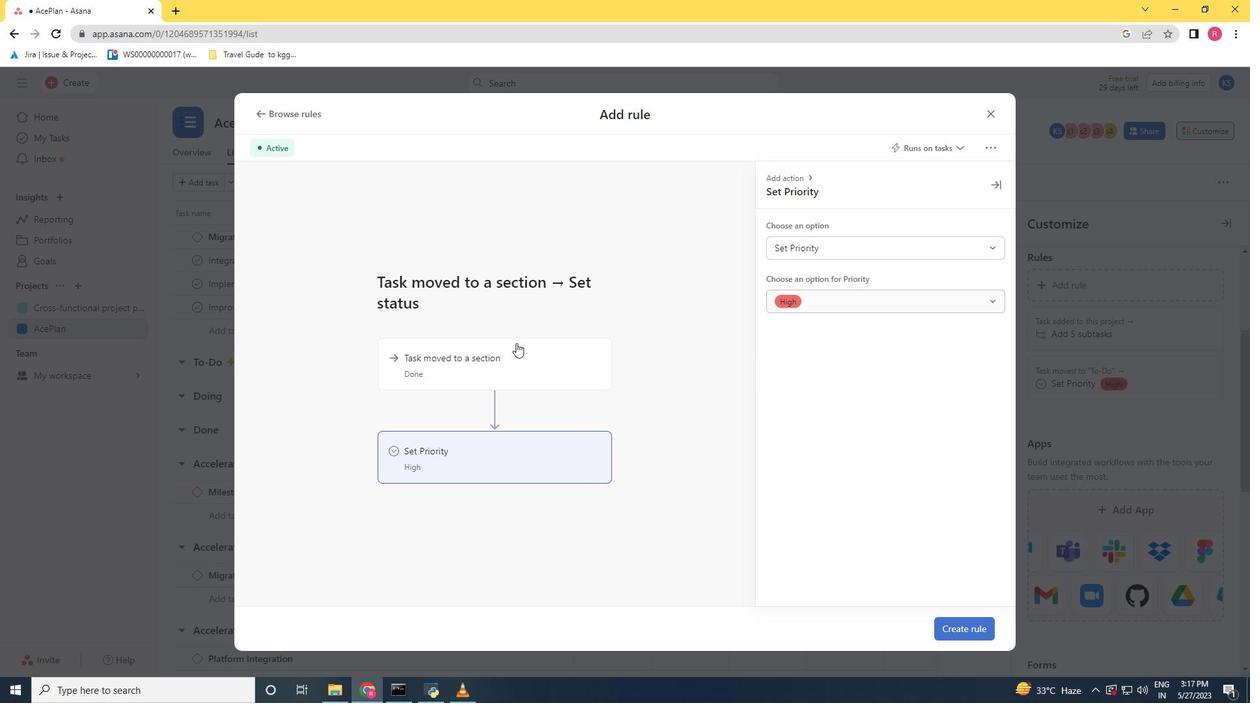 
Action: Mouse pressed left at (418, 354)
Screenshot: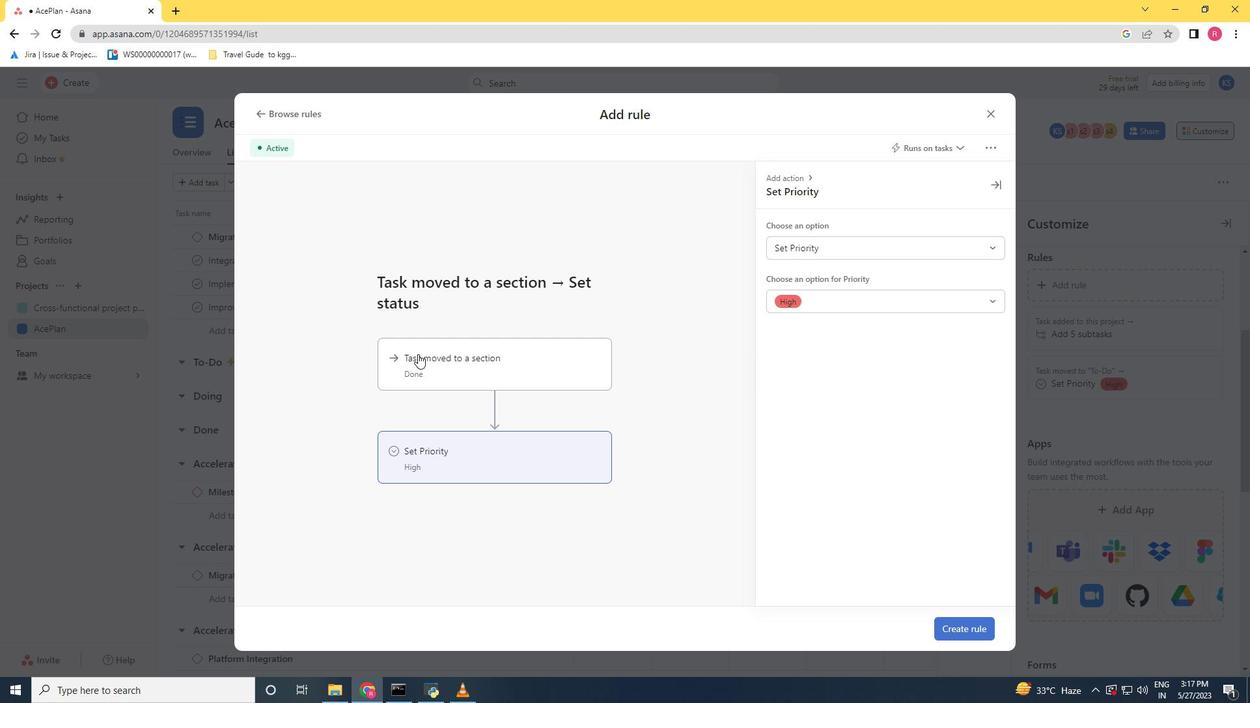 
Action: Mouse moved to (964, 622)
Screenshot: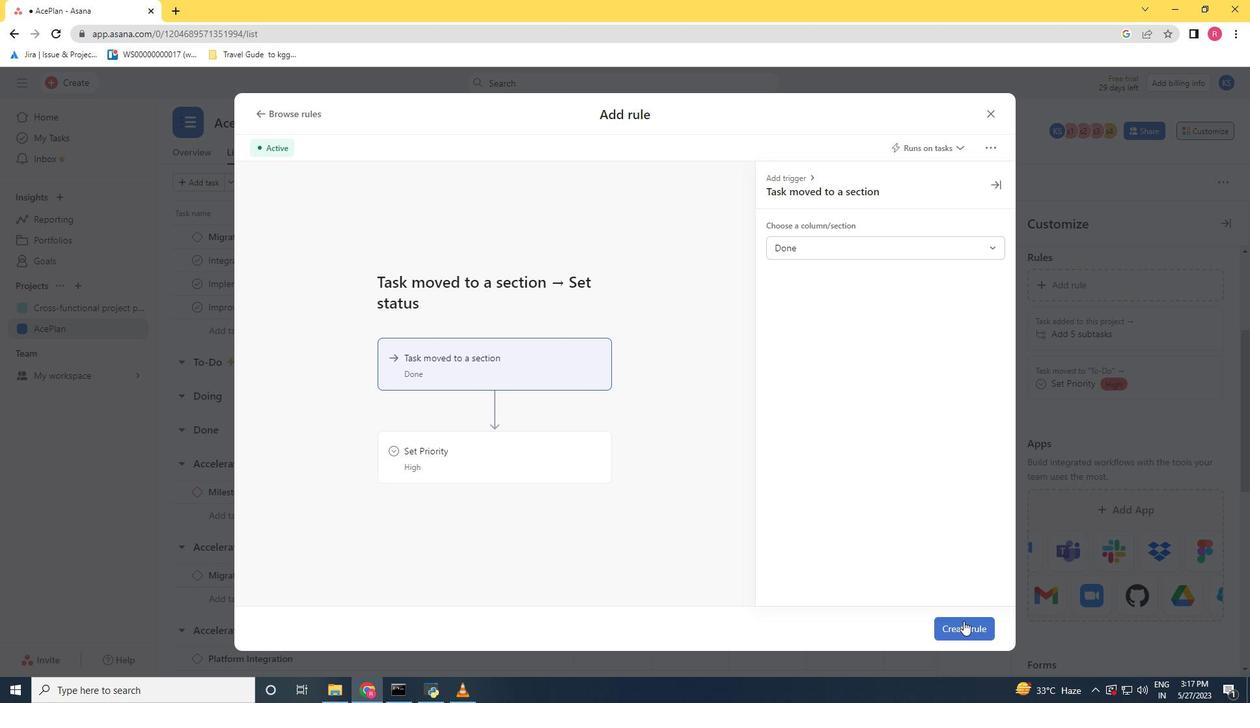 
Action: Mouse pressed left at (964, 622)
Screenshot: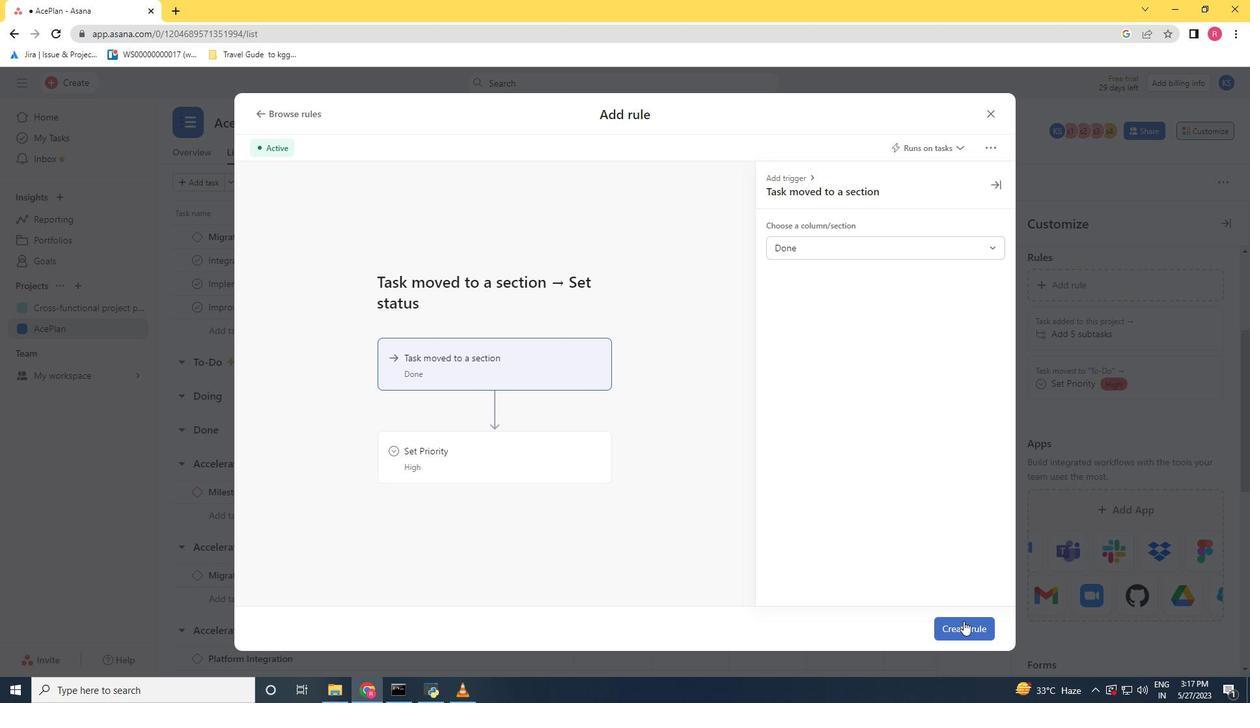 
